 Task: Search one way flight ticket for 2 adults, 2 infants in seat and 1 infant on lap in first from Bellingham: Bellingham International Airport to Evansville: Evansville Regional Airport on 5-3-2023. Choice of flights is American. Number of bags: 1 carry on bag and 5 checked bags. Price is upto 30000. Outbound departure time preference is 7:45.
Action: Mouse moved to (368, 310)
Screenshot: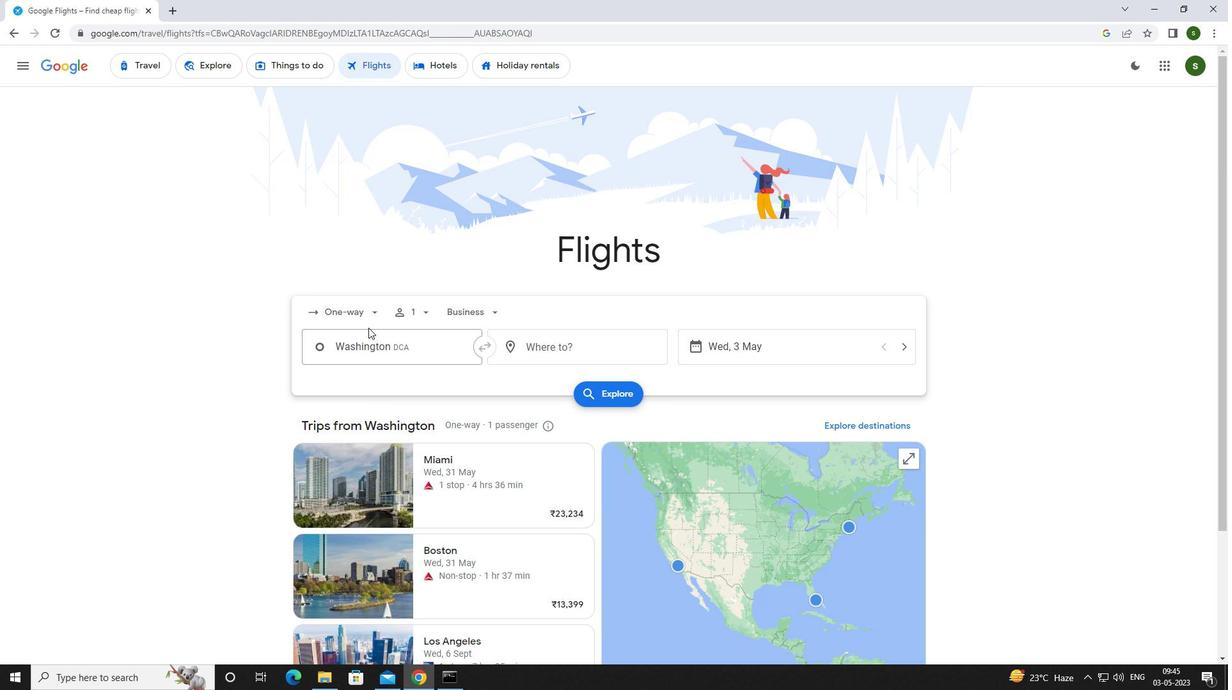 
Action: Mouse pressed left at (368, 310)
Screenshot: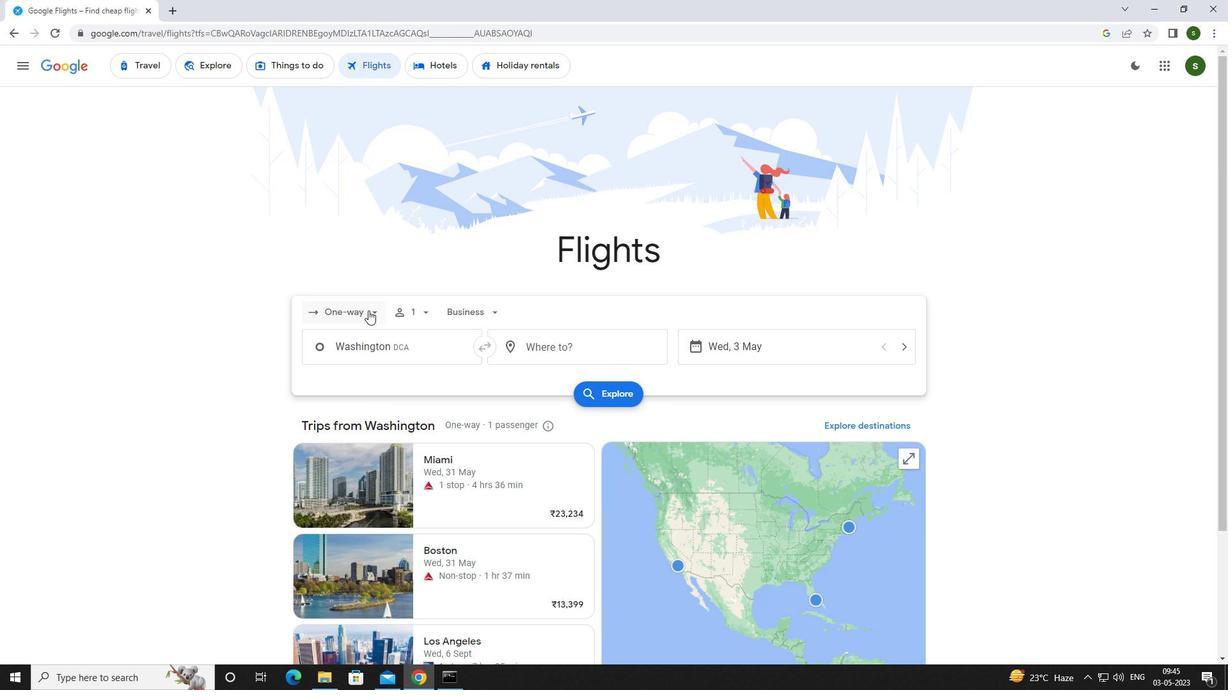
Action: Mouse moved to (373, 372)
Screenshot: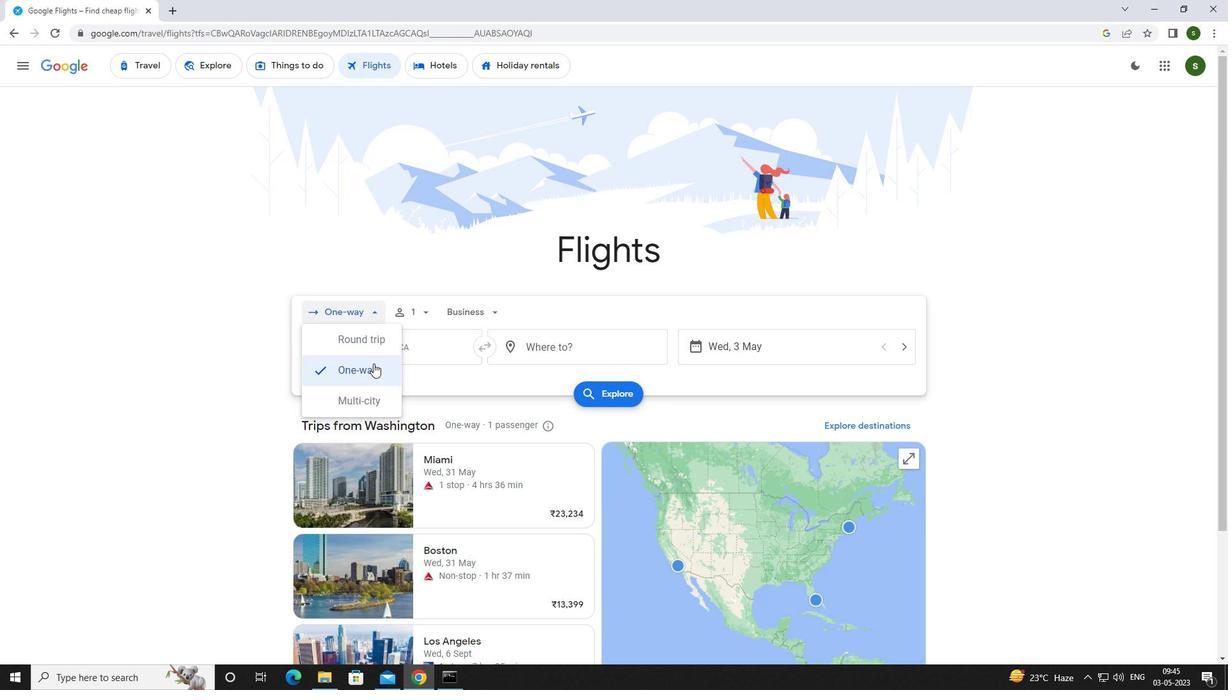 
Action: Mouse pressed left at (373, 372)
Screenshot: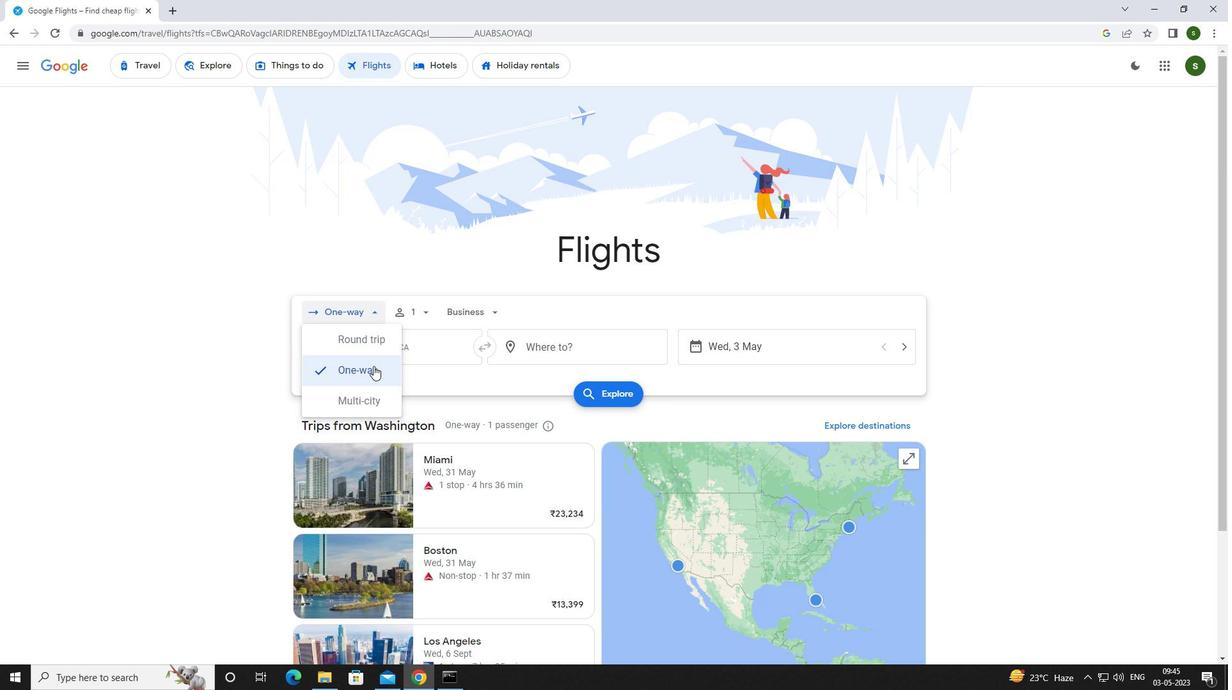 
Action: Mouse moved to (422, 317)
Screenshot: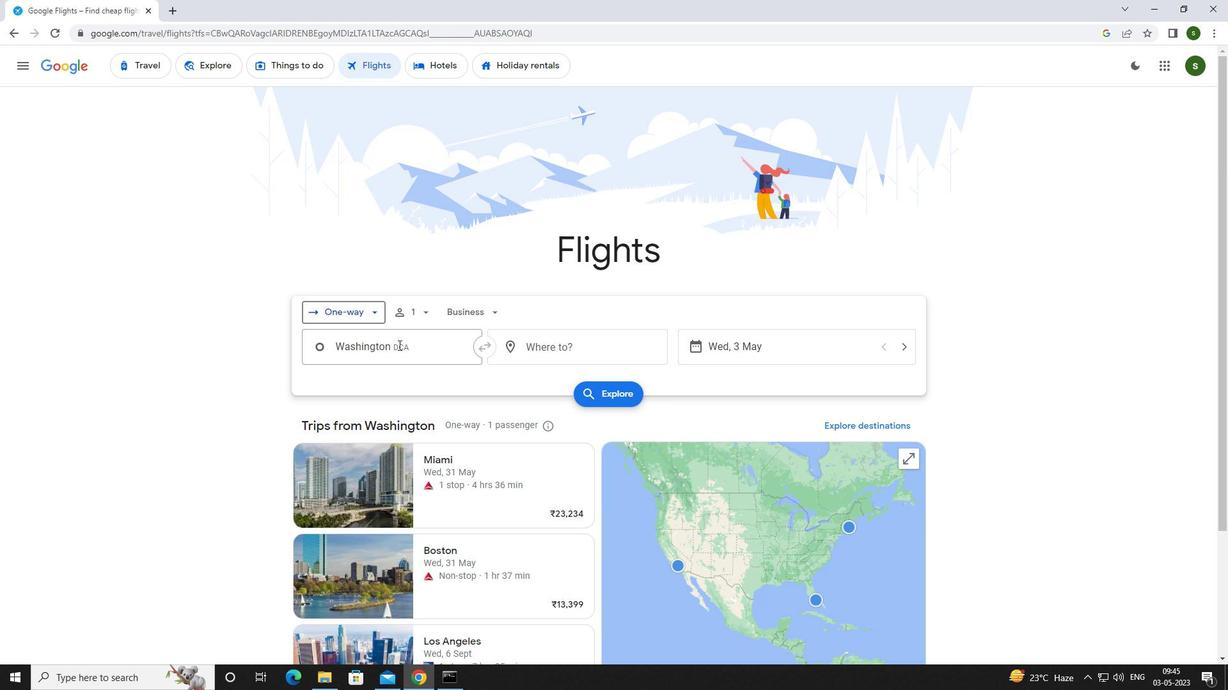 
Action: Mouse pressed left at (422, 317)
Screenshot: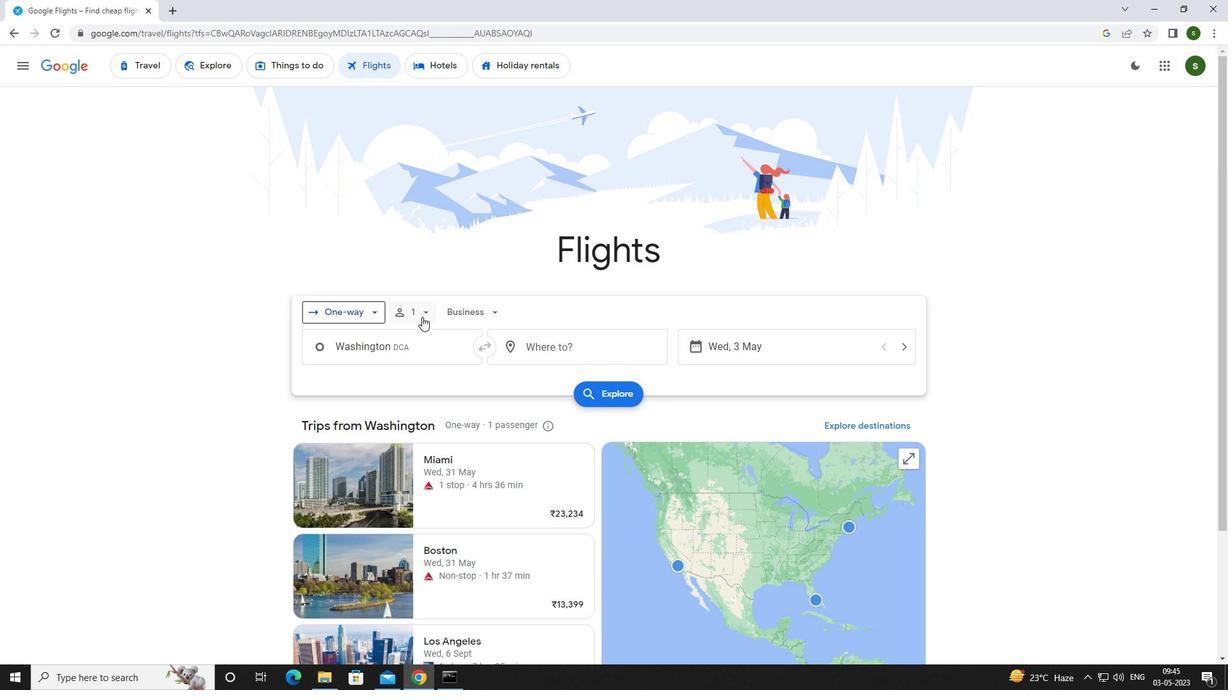 
Action: Mouse moved to (527, 345)
Screenshot: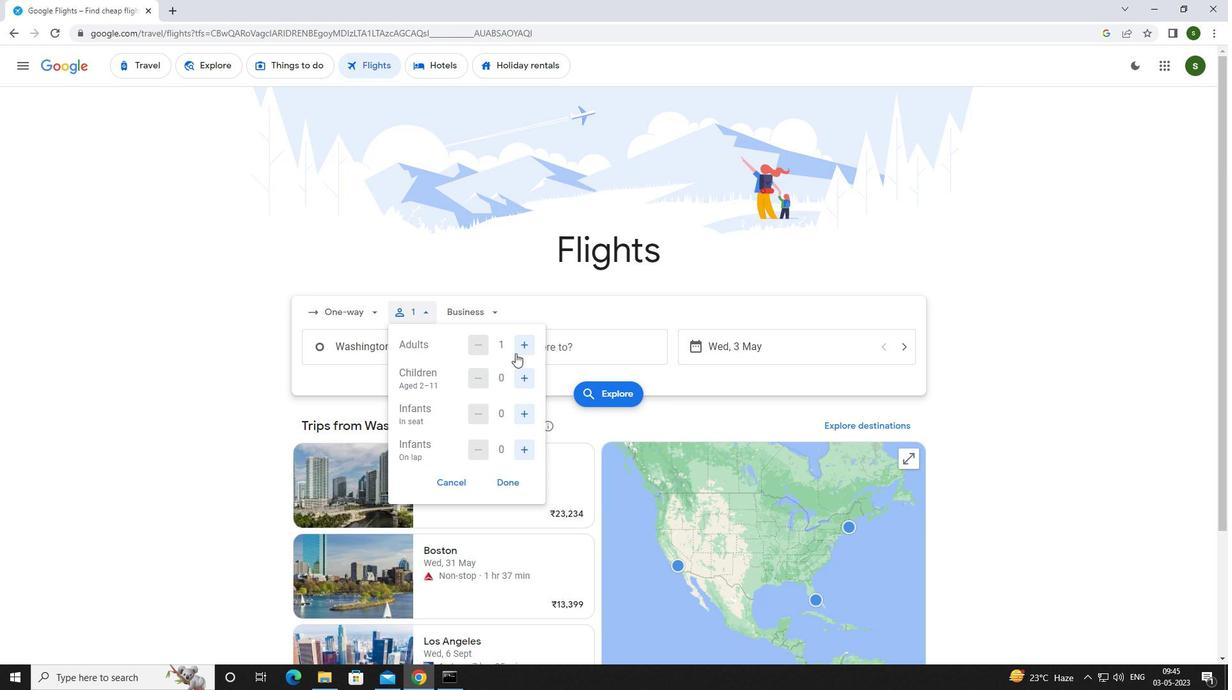 
Action: Mouse pressed left at (527, 345)
Screenshot: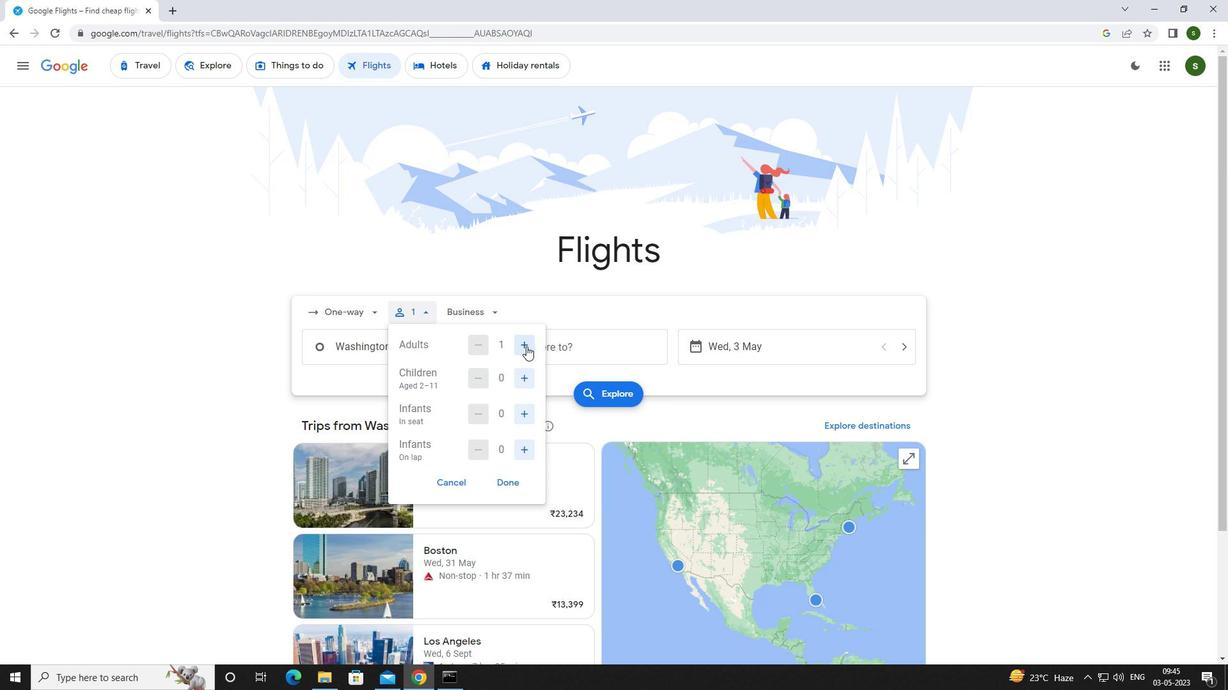 
Action: Mouse moved to (526, 416)
Screenshot: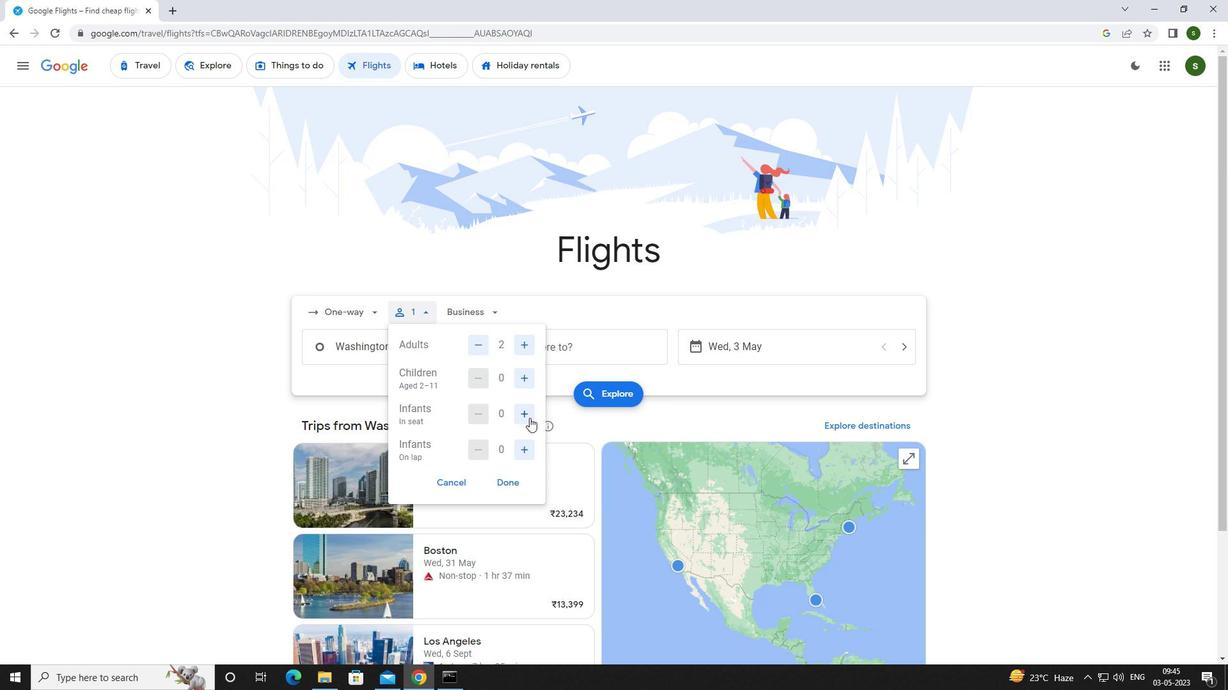 
Action: Mouse pressed left at (526, 416)
Screenshot: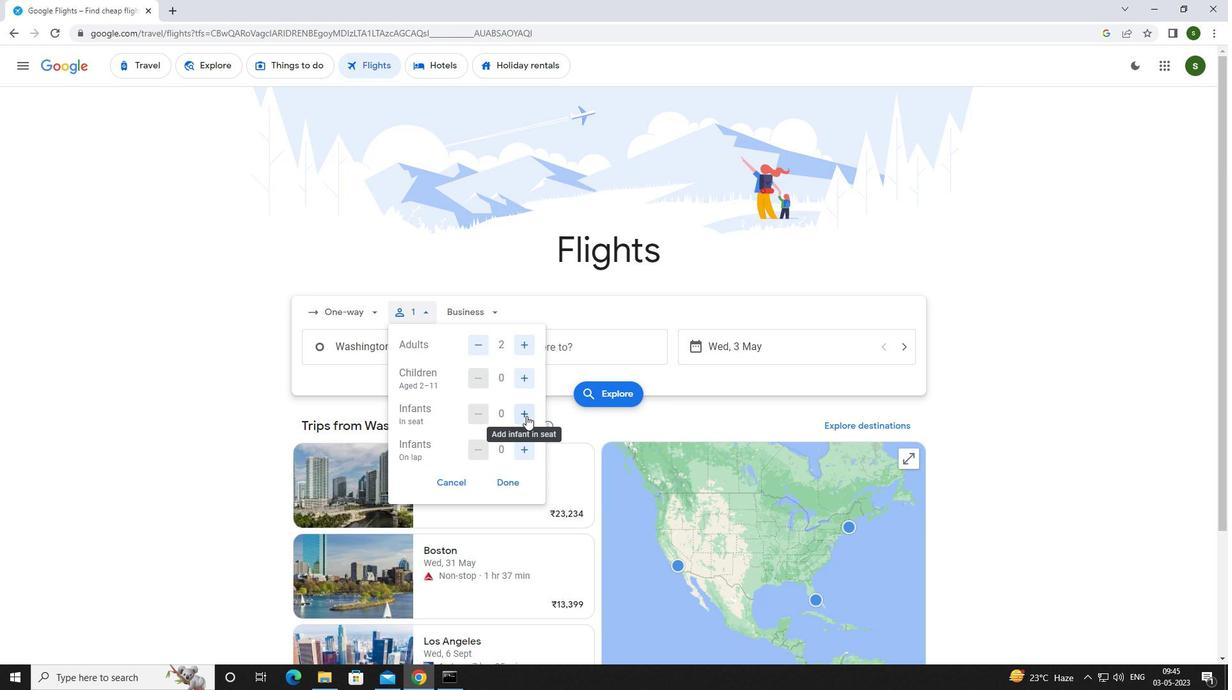
Action: Mouse pressed left at (526, 416)
Screenshot: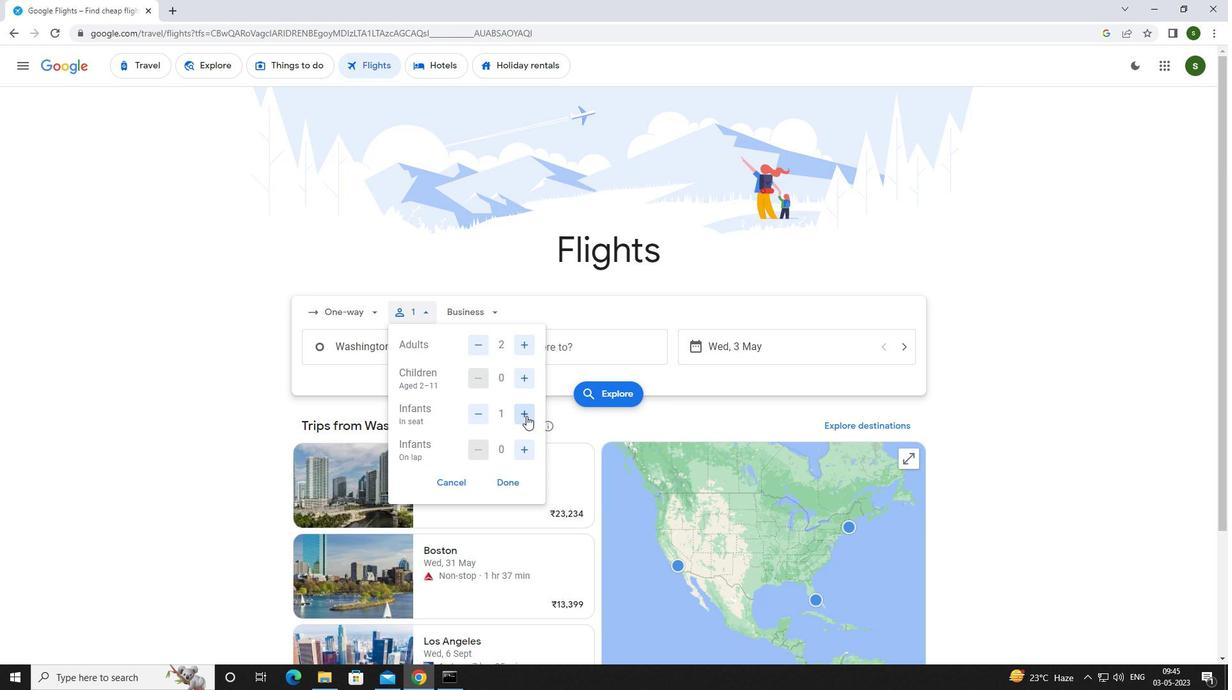 
Action: Mouse moved to (525, 447)
Screenshot: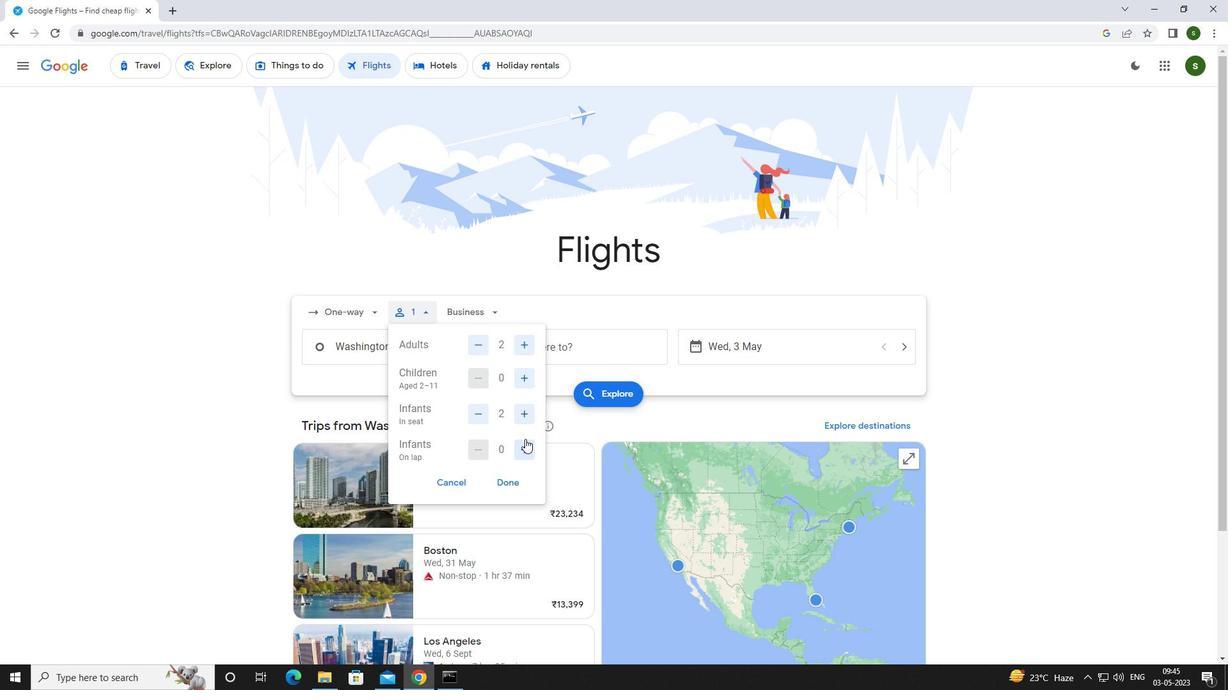 
Action: Mouse pressed left at (525, 447)
Screenshot: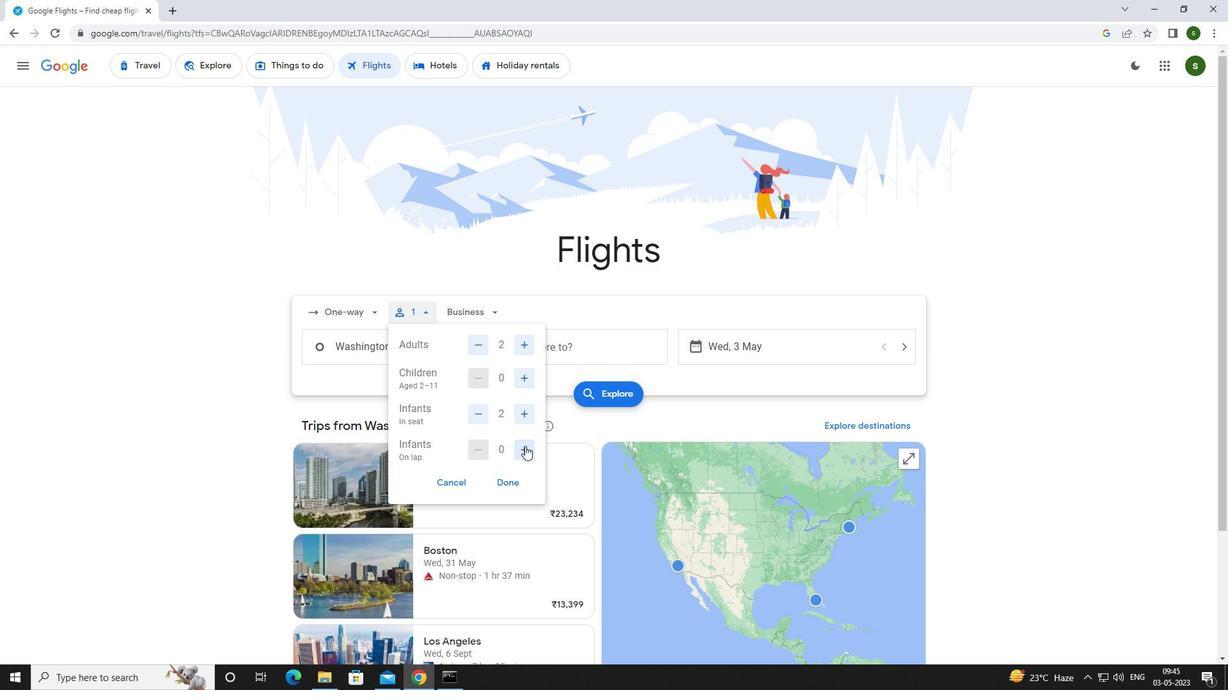 
Action: Mouse moved to (484, 310)
Screenshot: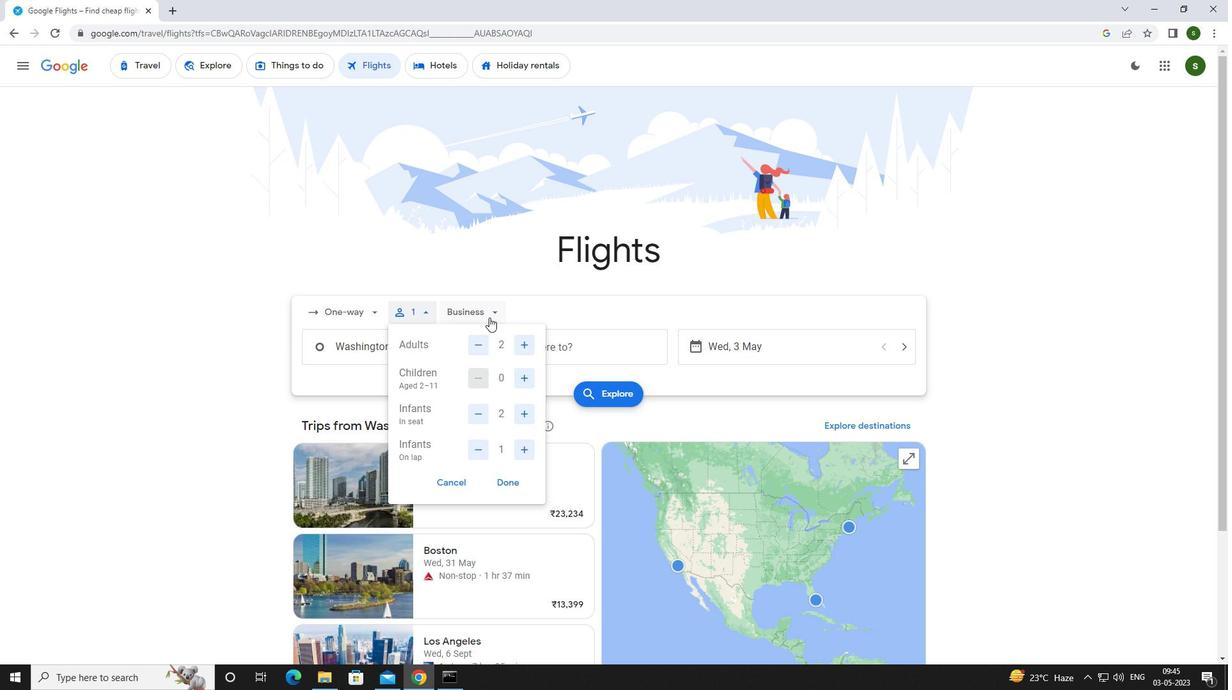 
Action: Mouse pressed left at (484, 310)
Screenshot: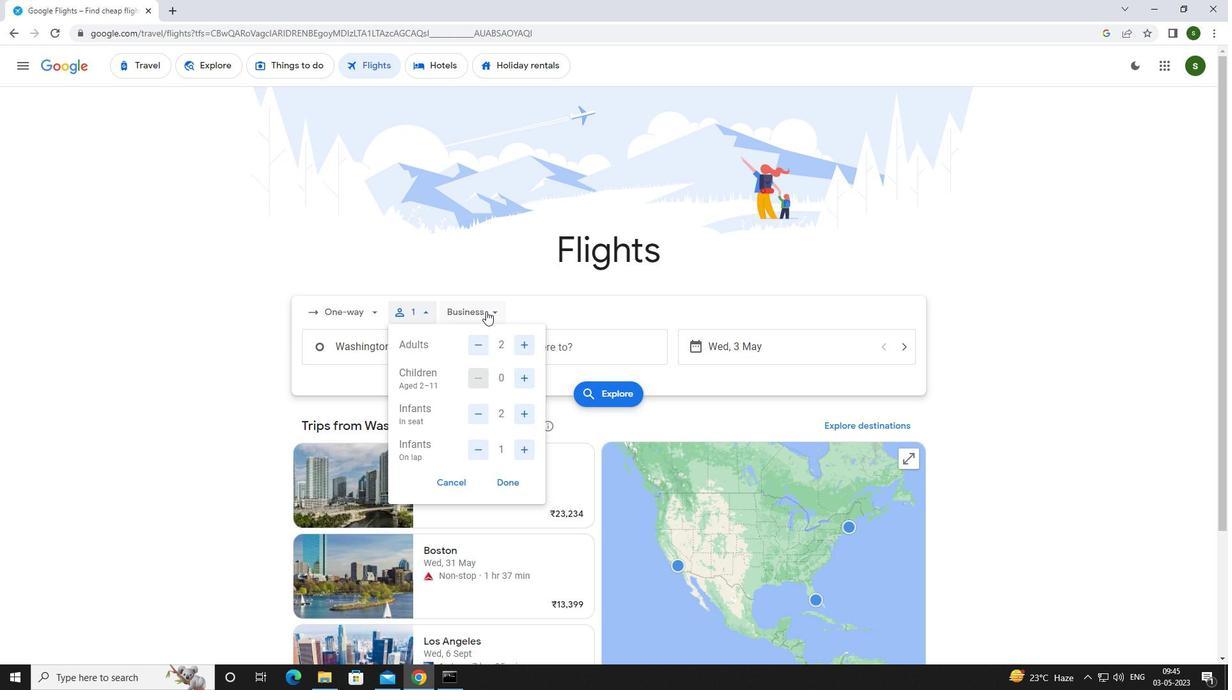 
Action: Mouse moved to (489, 429)
Screenshot: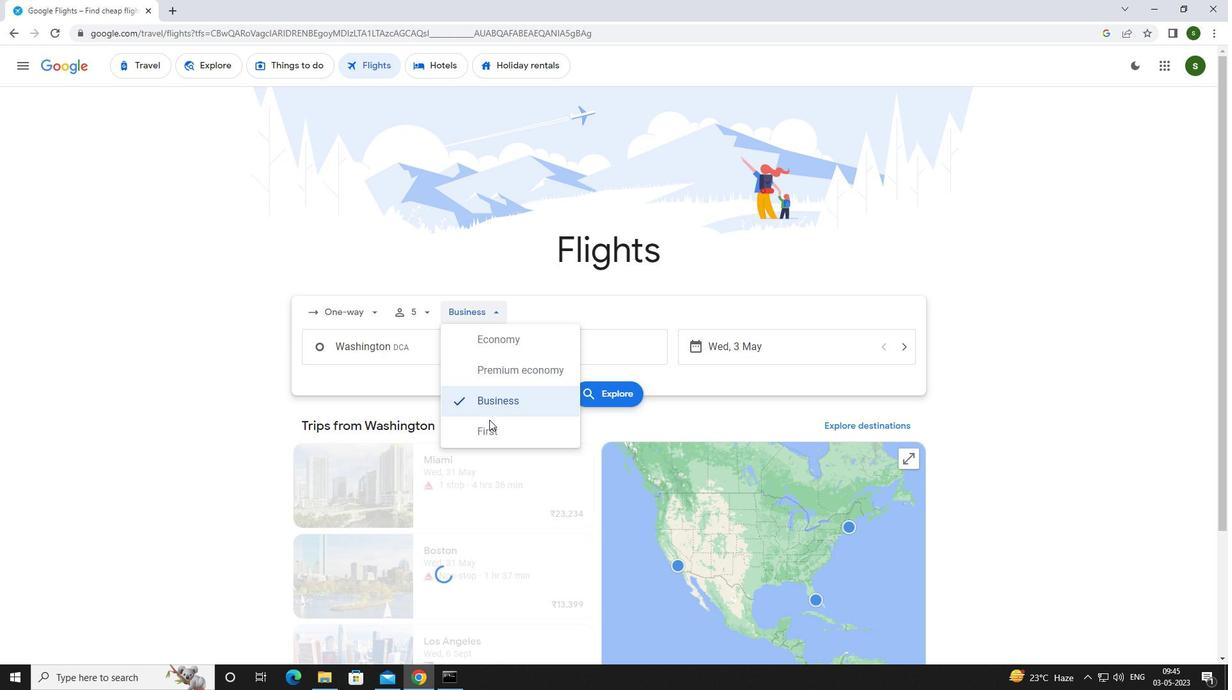 
Action: Mouse pressed left at (489, 429)
Screenshot: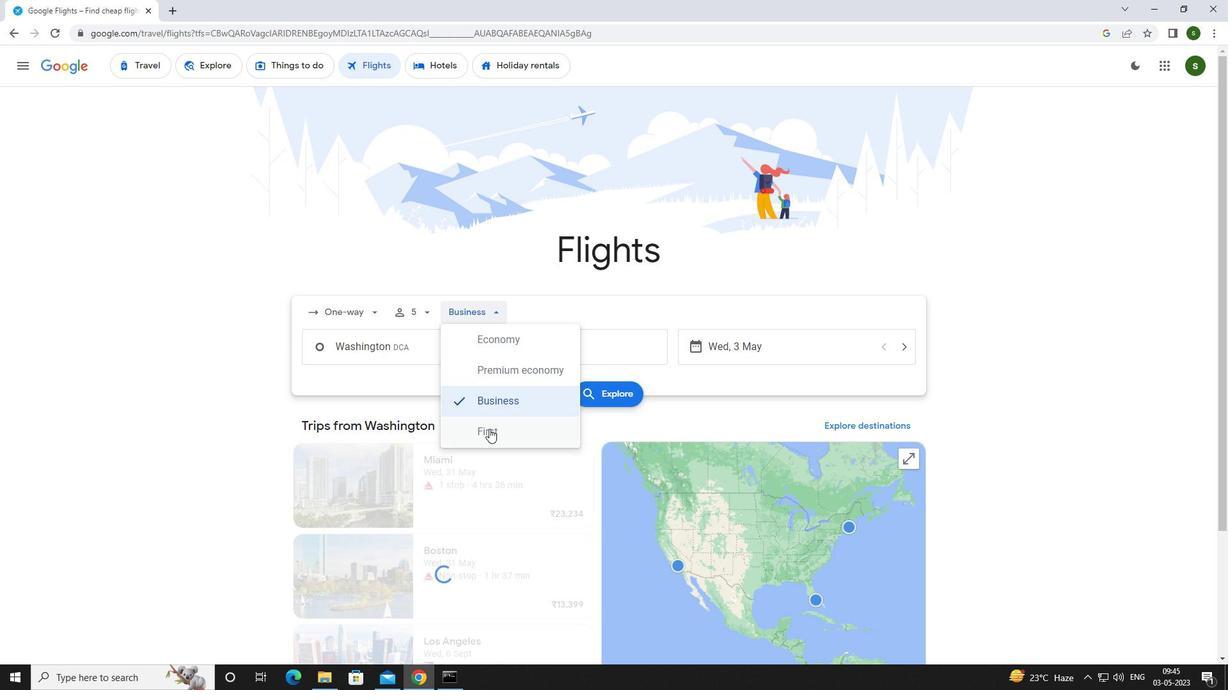 
Action: Mouse moved to (430, 353)
Screenshot: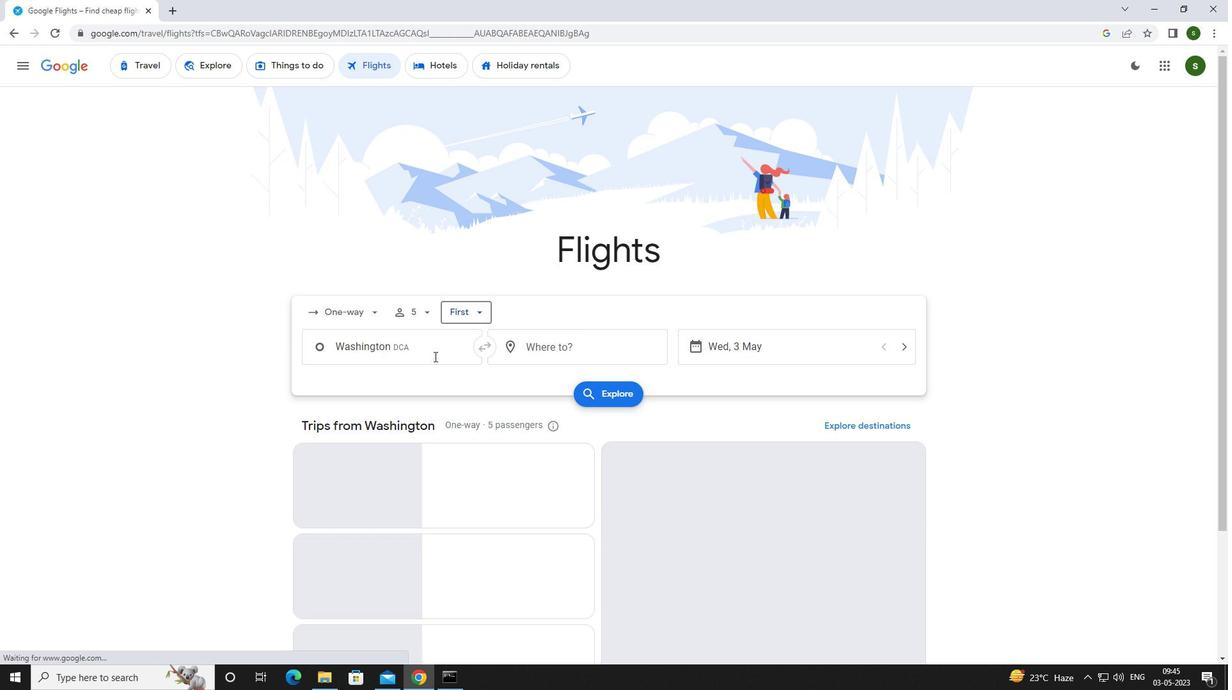 
Action: Mouse pressed left at (430, 353)
Screenshot: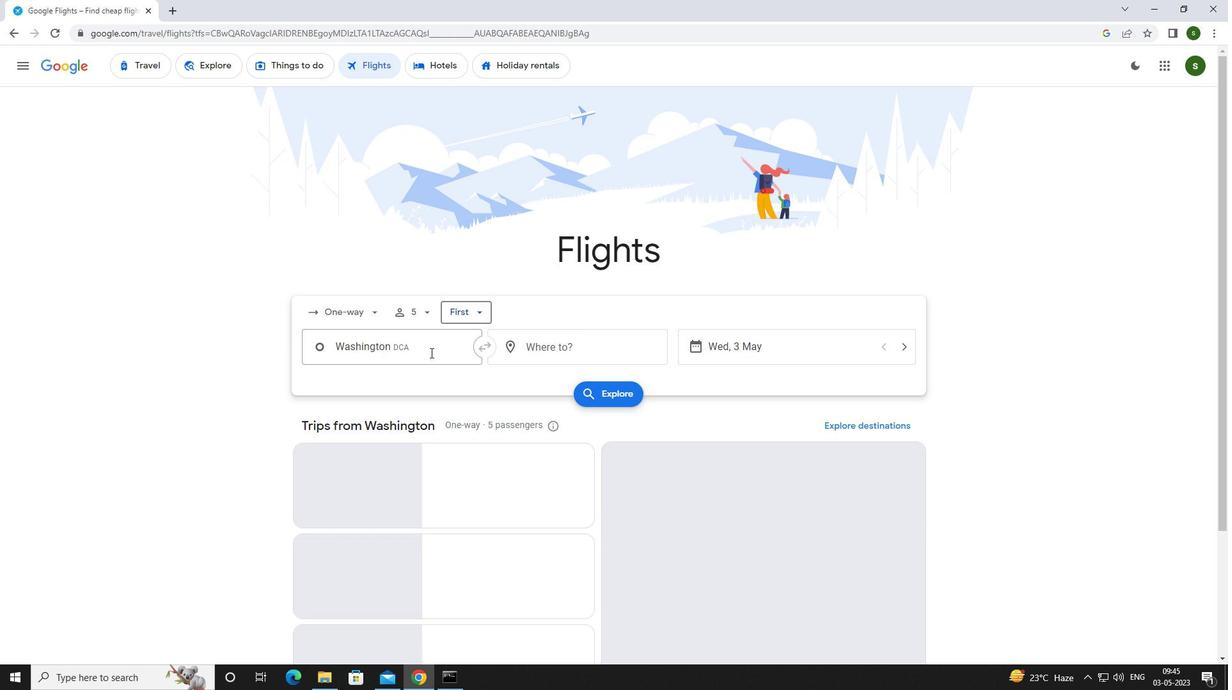 
Action: Key pressed <Key.caps_lock>b<Key.caps_lock>ellingh
Screenshot: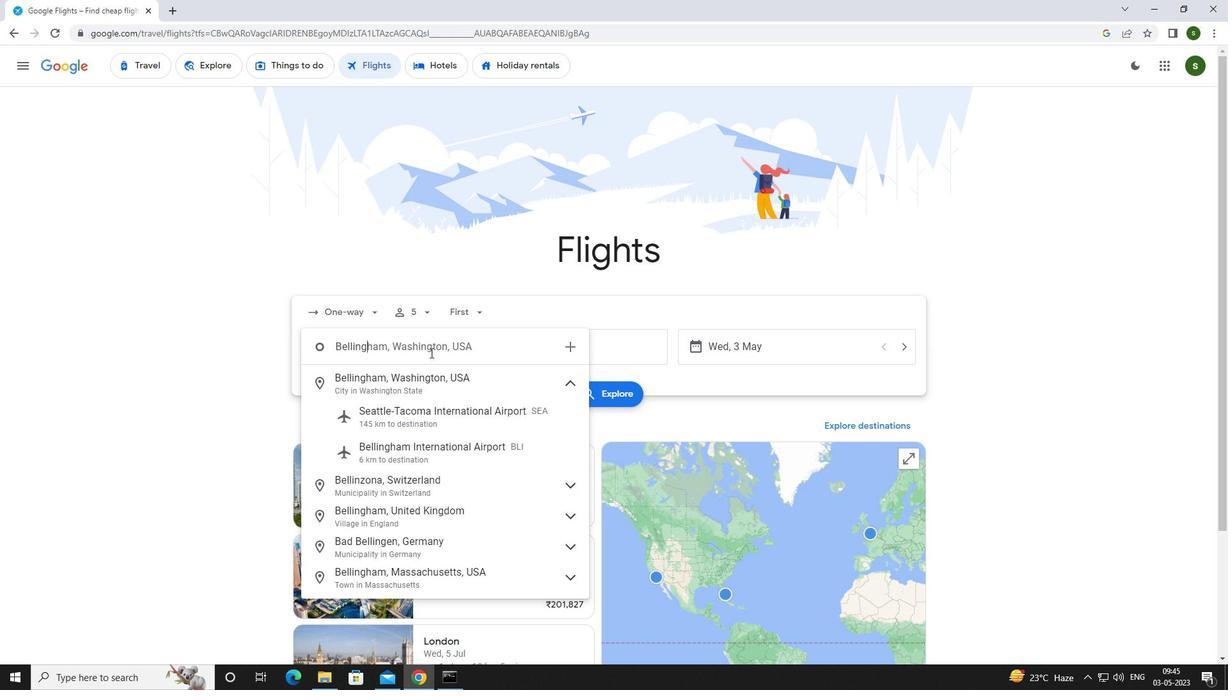 
Action: Mouse moved to (434, 446)
Screenshot: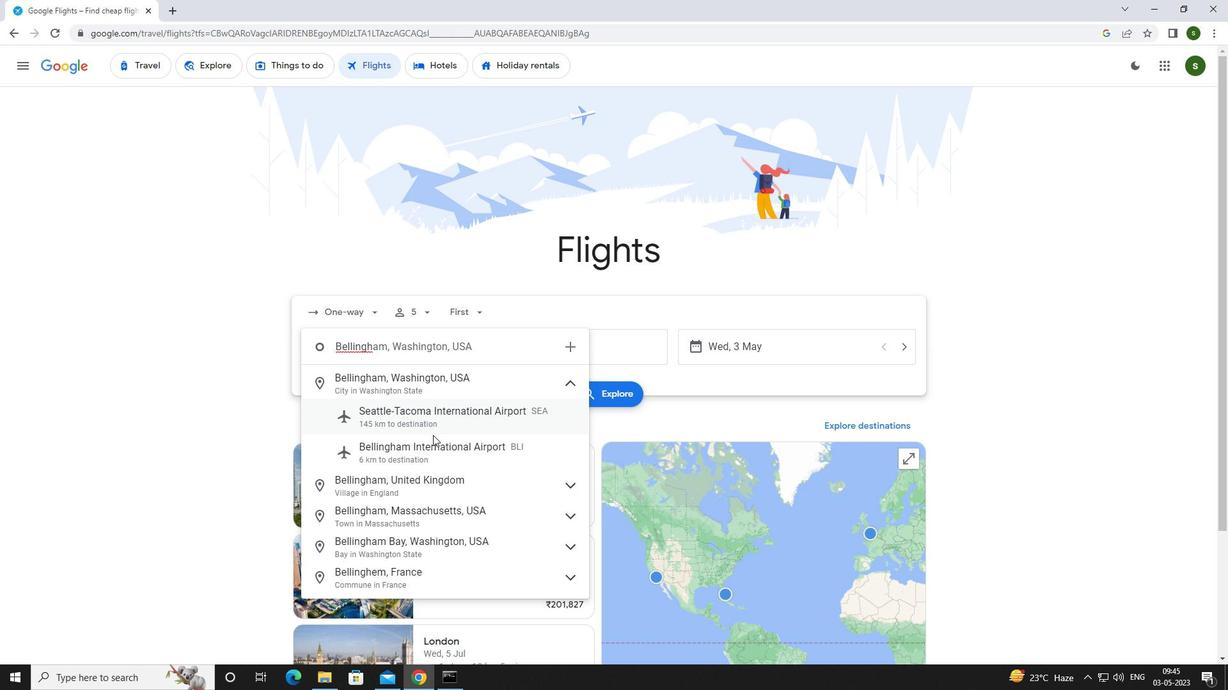 
Action: Mouse pressed left at (434, 446)
Screenshot: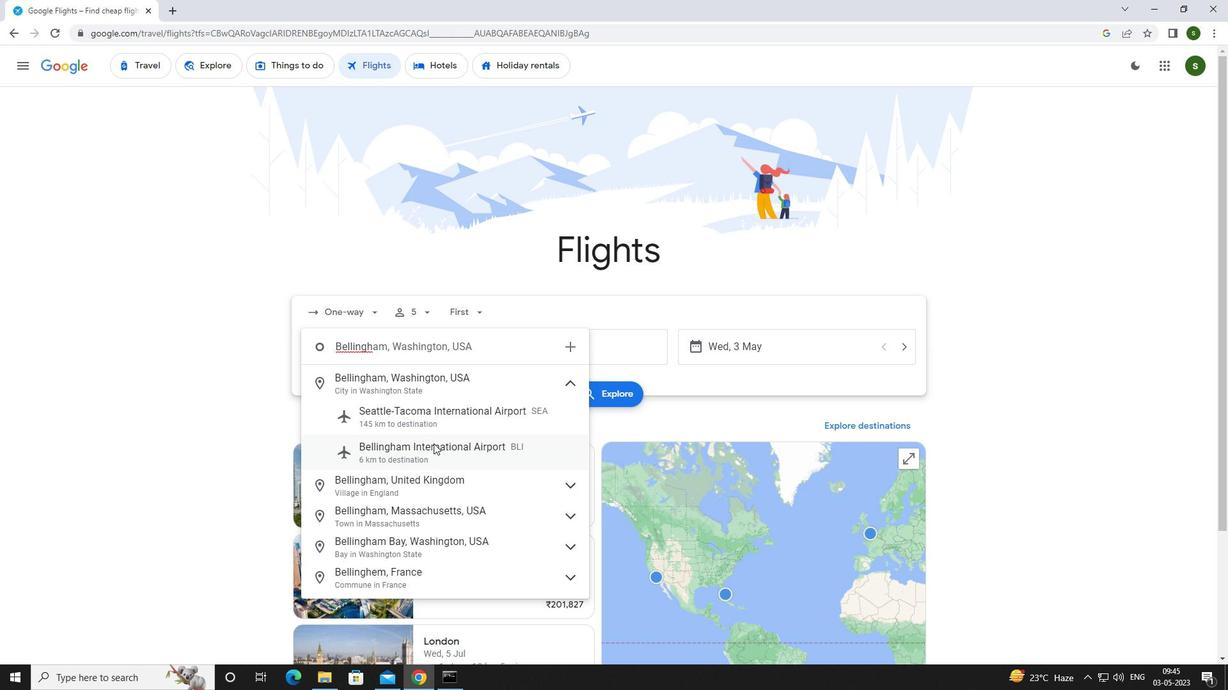 
Action: Mouse moved to (564, 351)
Screenshot: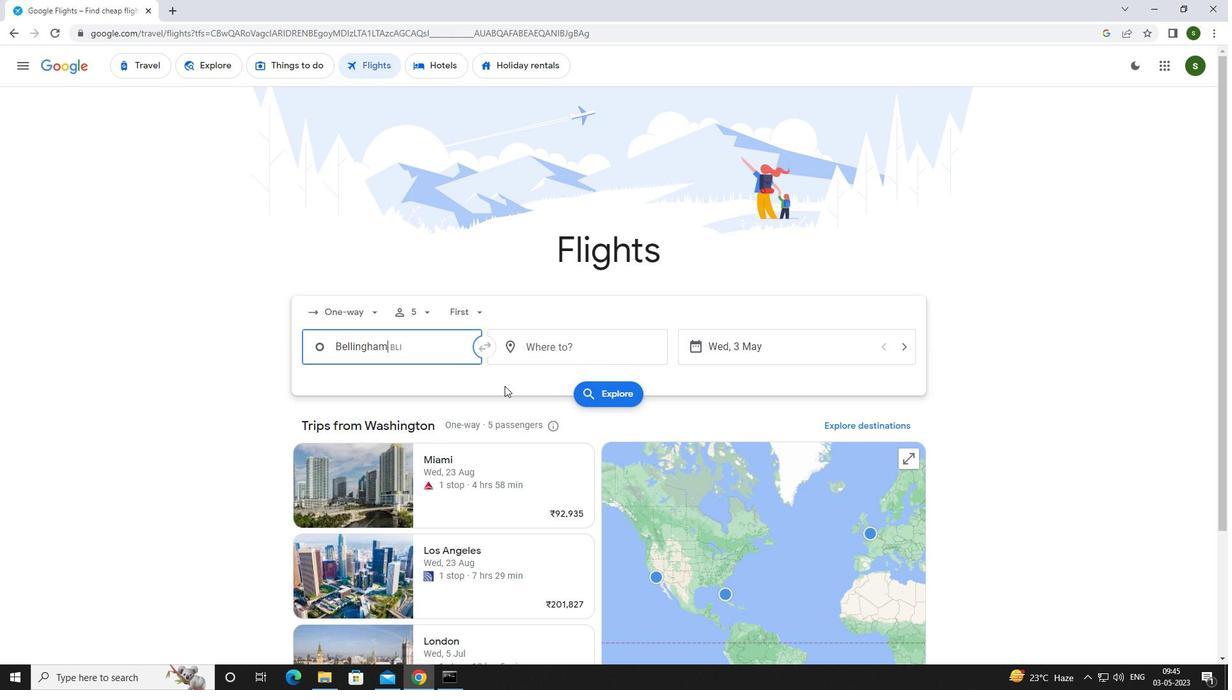 
Action: Mouse pressed left at (564, 351)
Screenshot: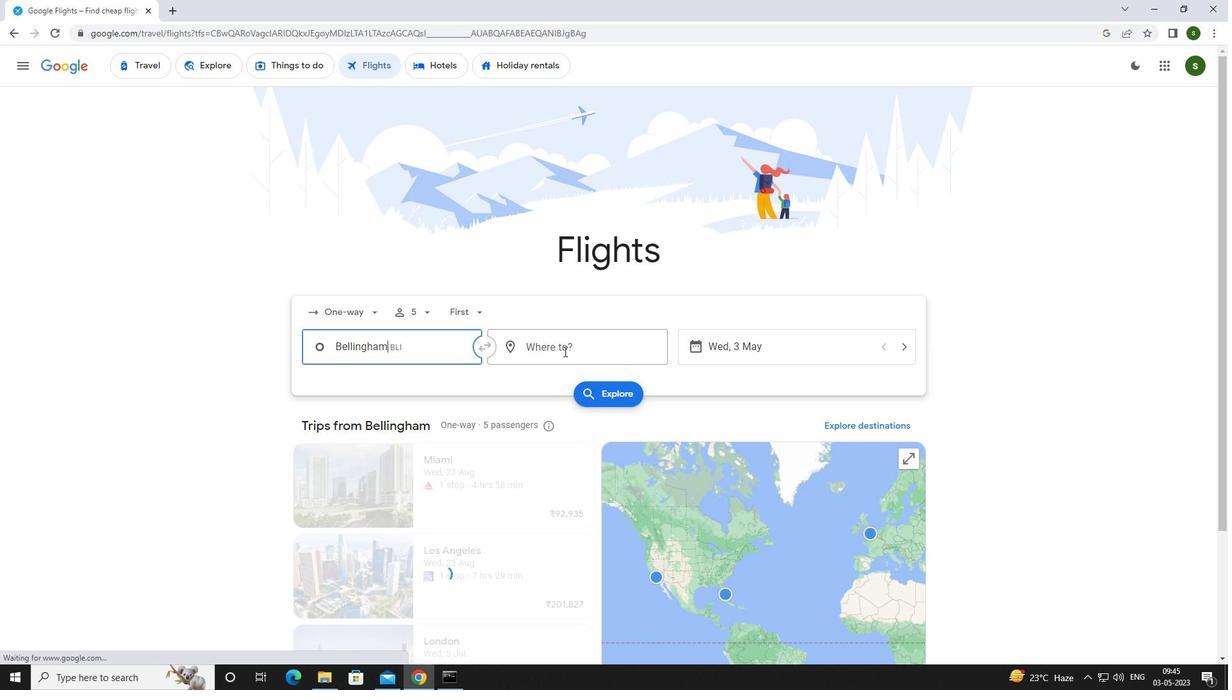 
Action: Key pressed <Key.caps_lock>e<Key.caps_lock>vansv
Screenshot: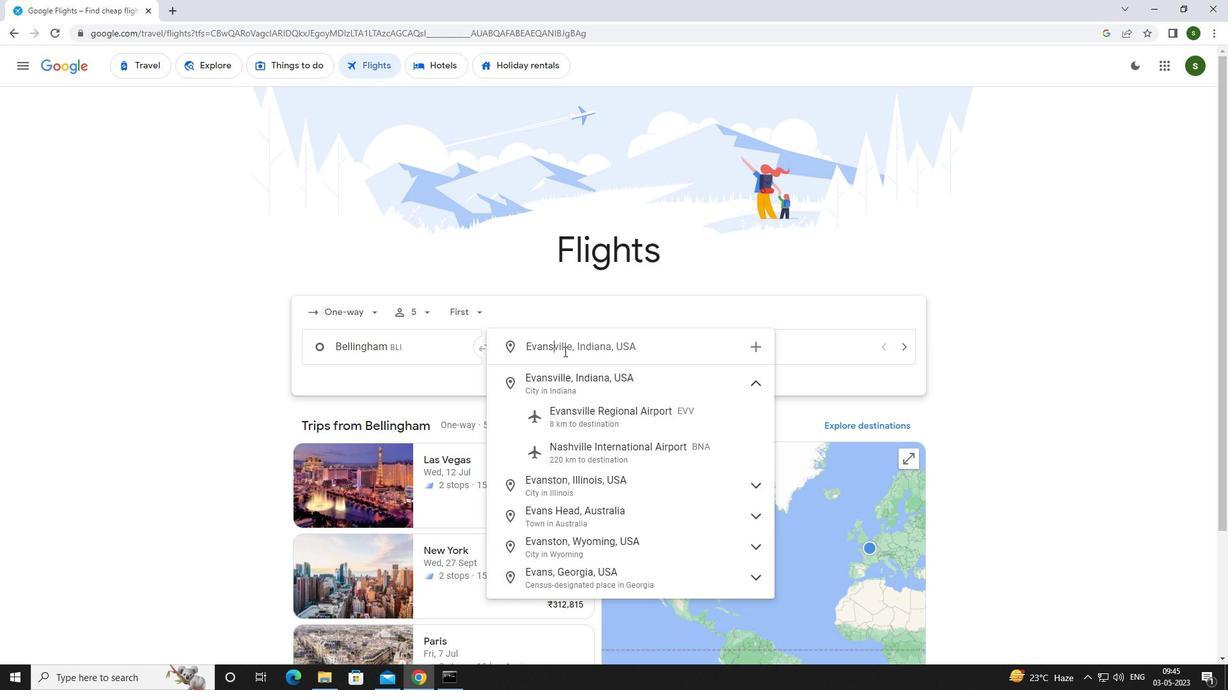 
Action: Mouse moved to (574, 413)
Screenshot: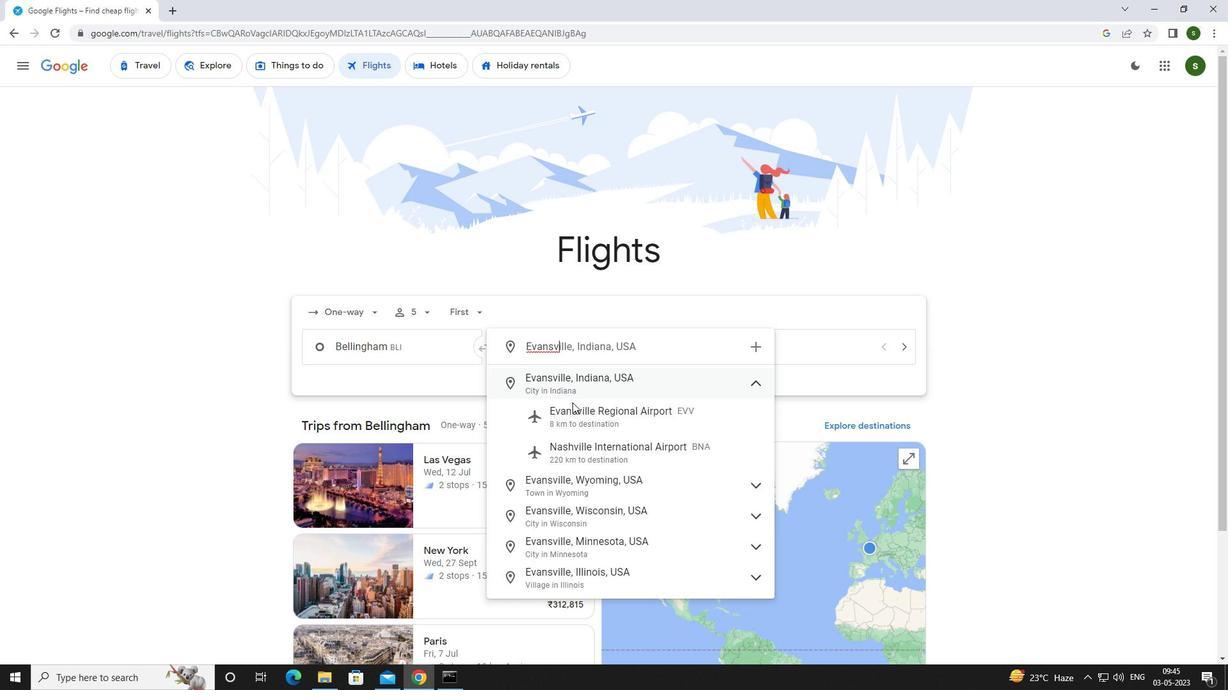 
Action: Mouse pressed left at (574, 413)
Screenshot: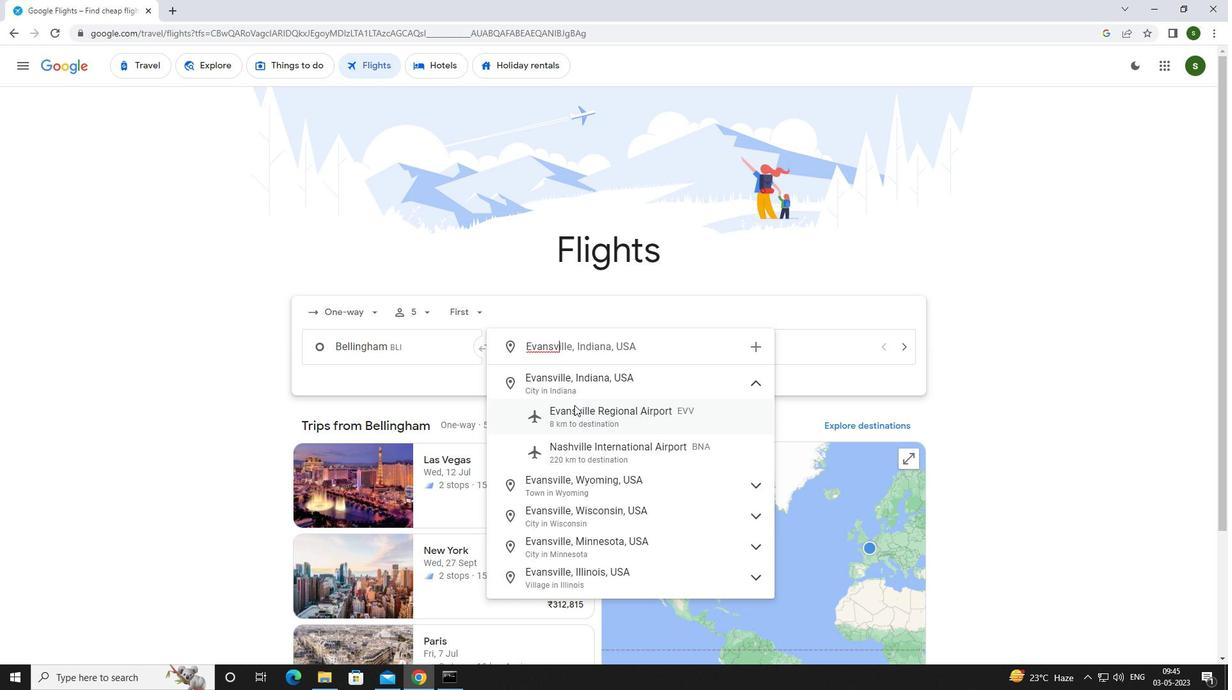 
Action: Mouse moved to (783, 348)
Screenshot: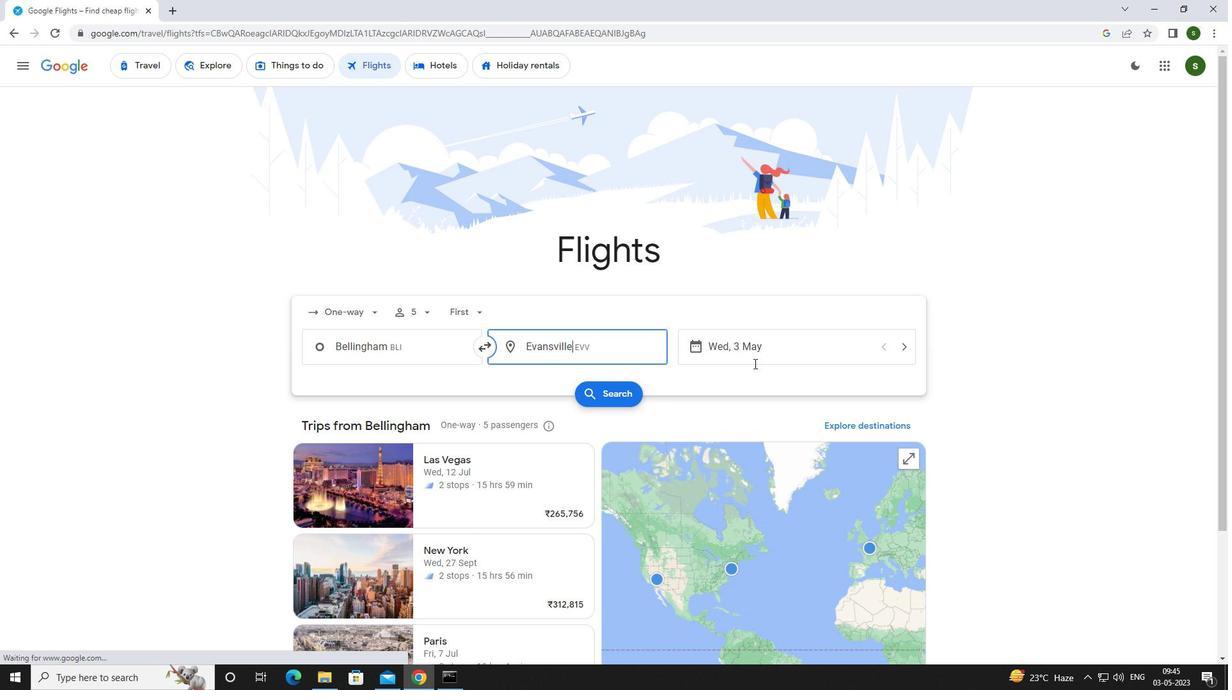 
Action: Mouse pressed left at (783, 348)
Screenshot: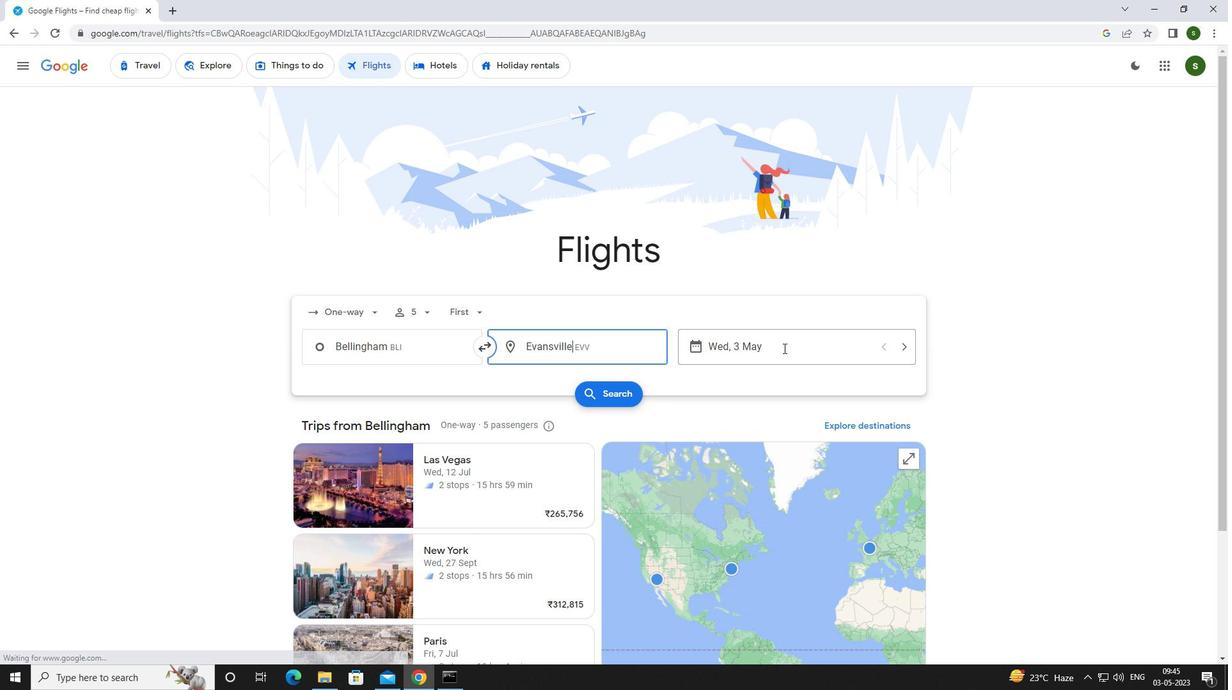
Action: Mouse moved to (550, 427)
Screenshot: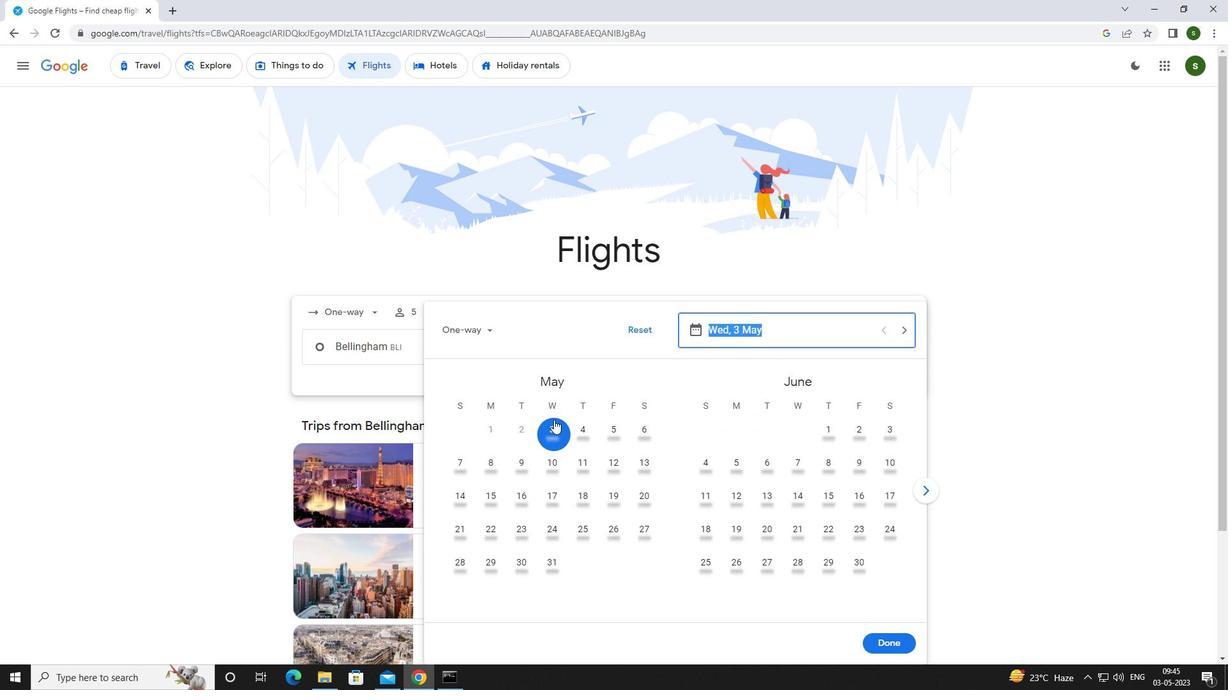 
Action: Mouse pressed left at (550, 427)
Screenshot: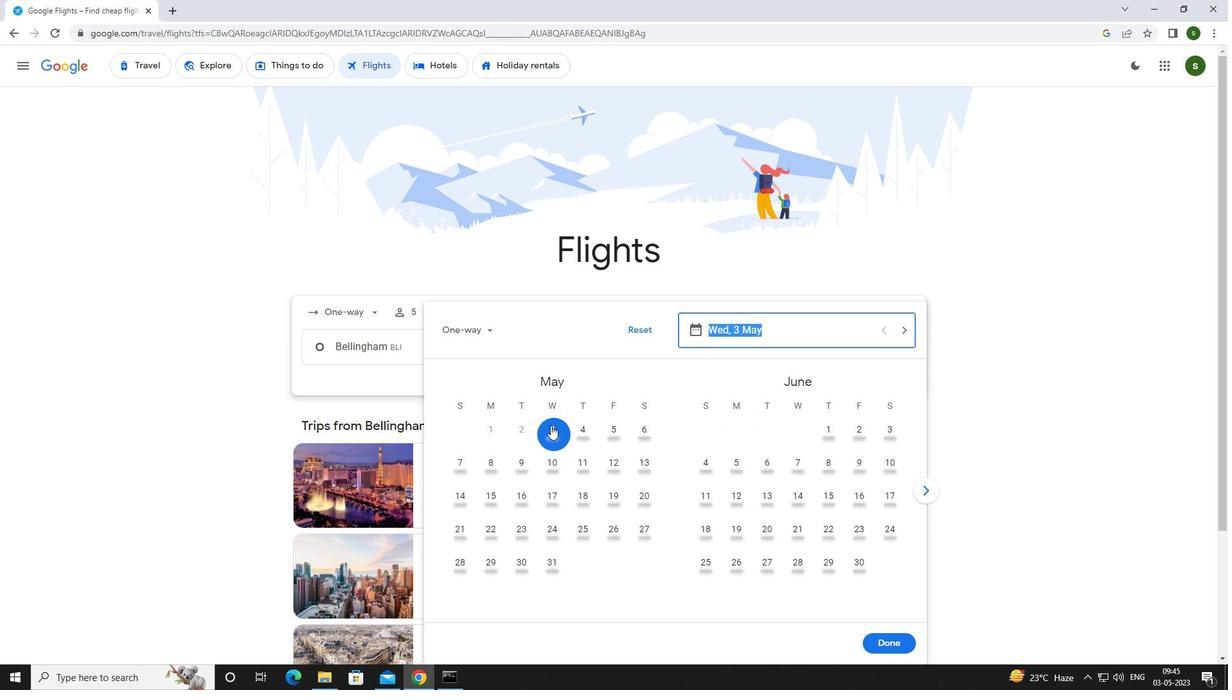 
Action: Mouse moved to (902, 644)
Screenshot: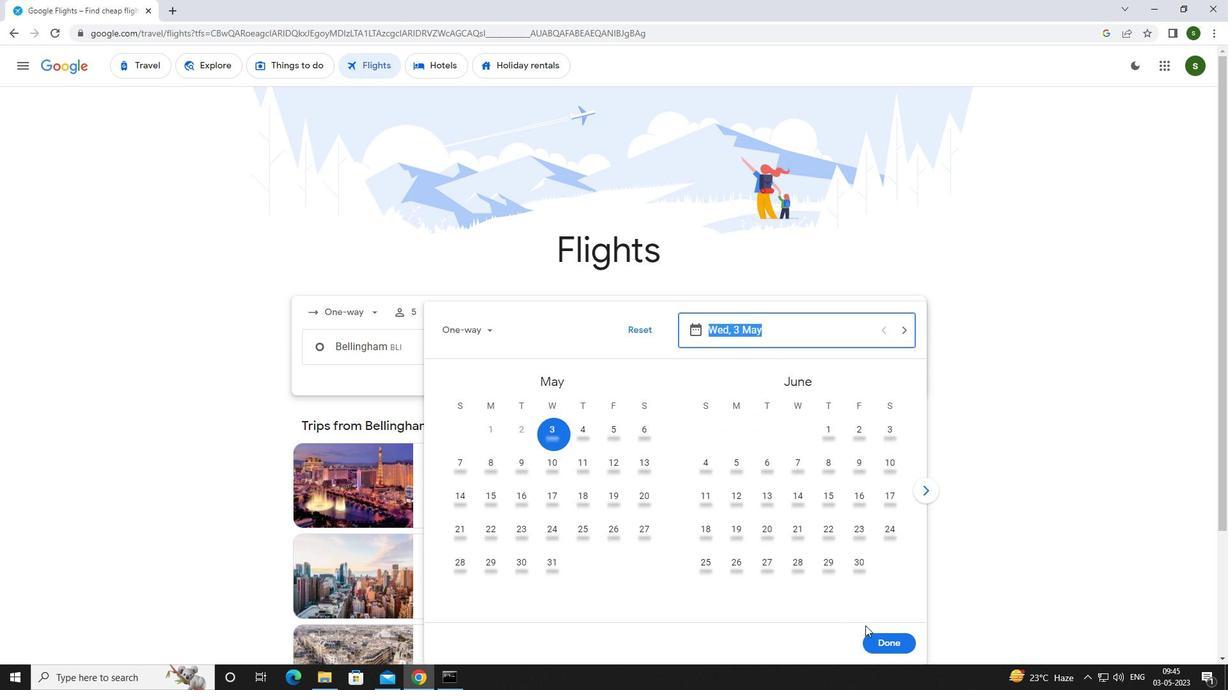 
Action: Mouse pressed left at (902, 644)
Screenshot: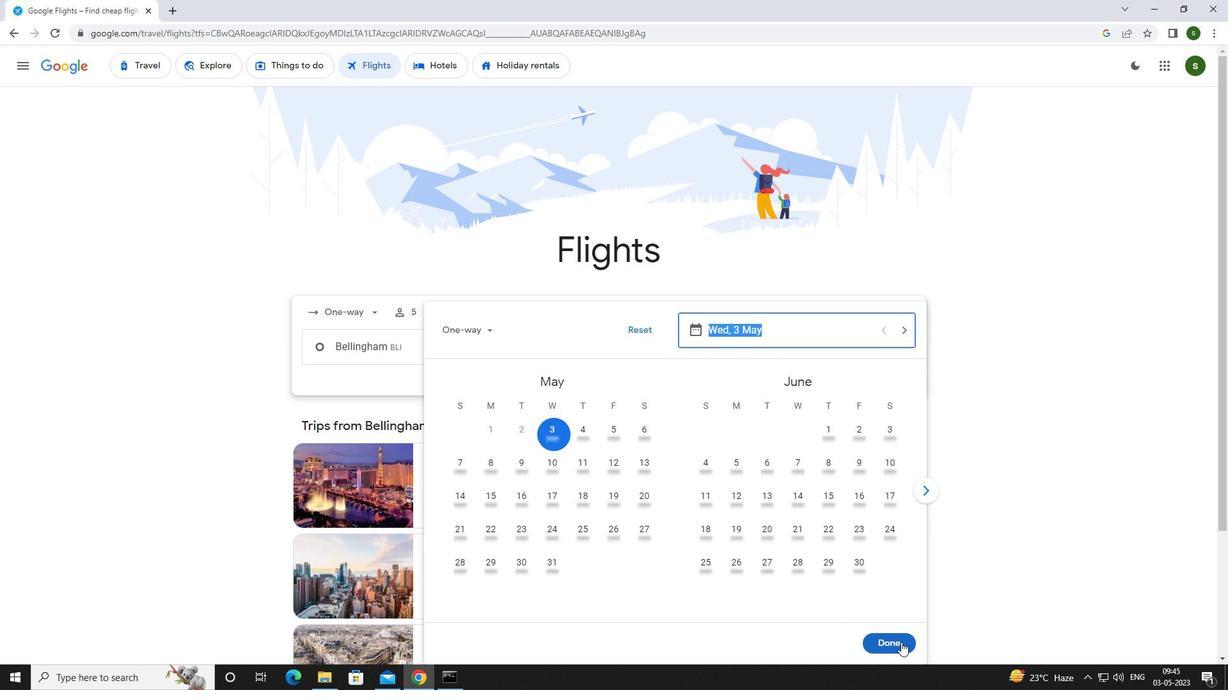 
Action: Mouse moved to (611, 393)
Screenshot: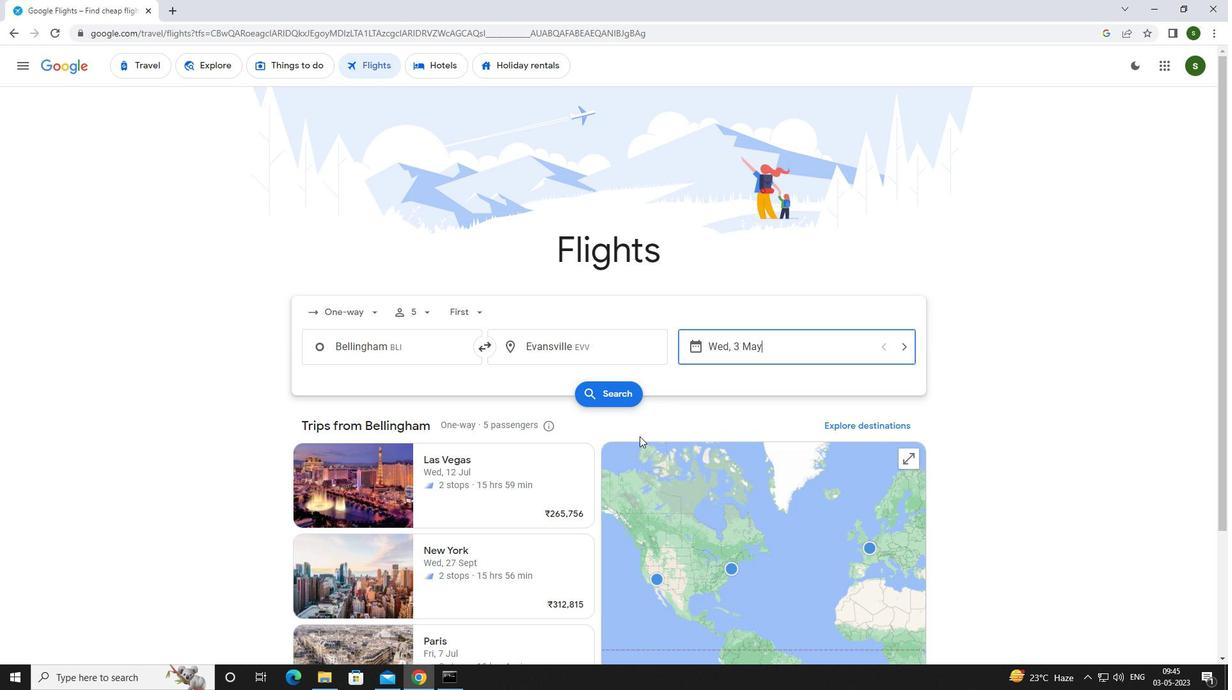 
Action: Mouse pressed left at (611, 393)
Screenshot: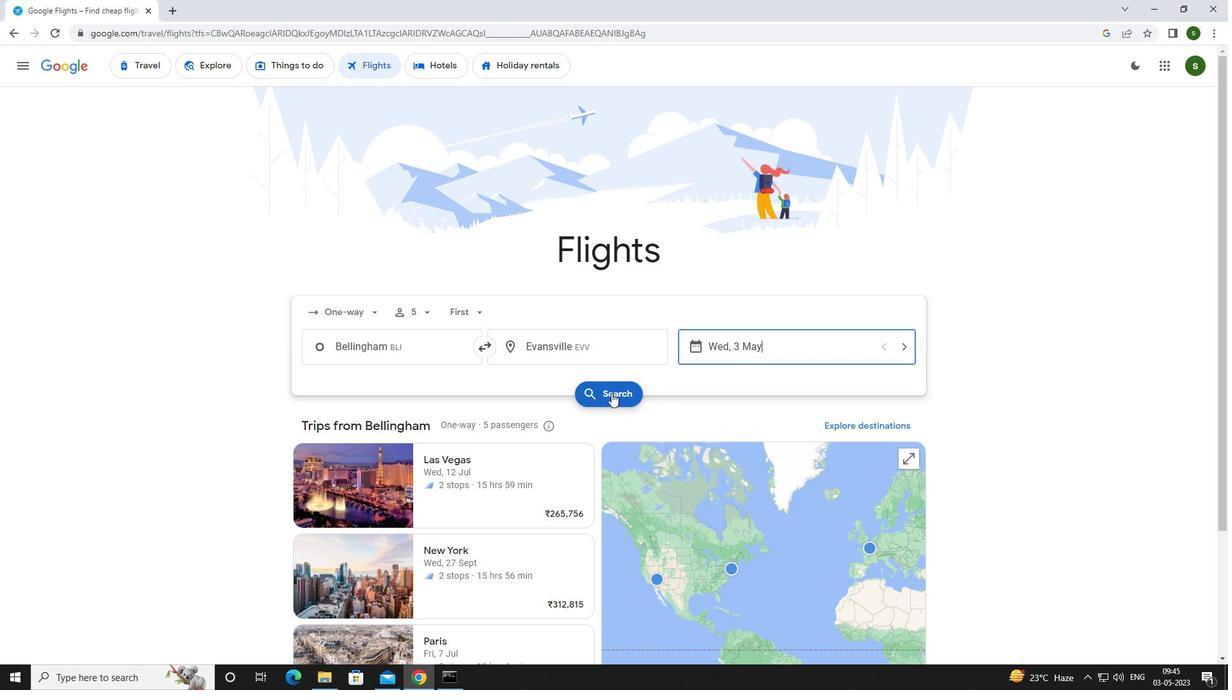 
Action: Mouse moved to (322, 177)
Screenshot: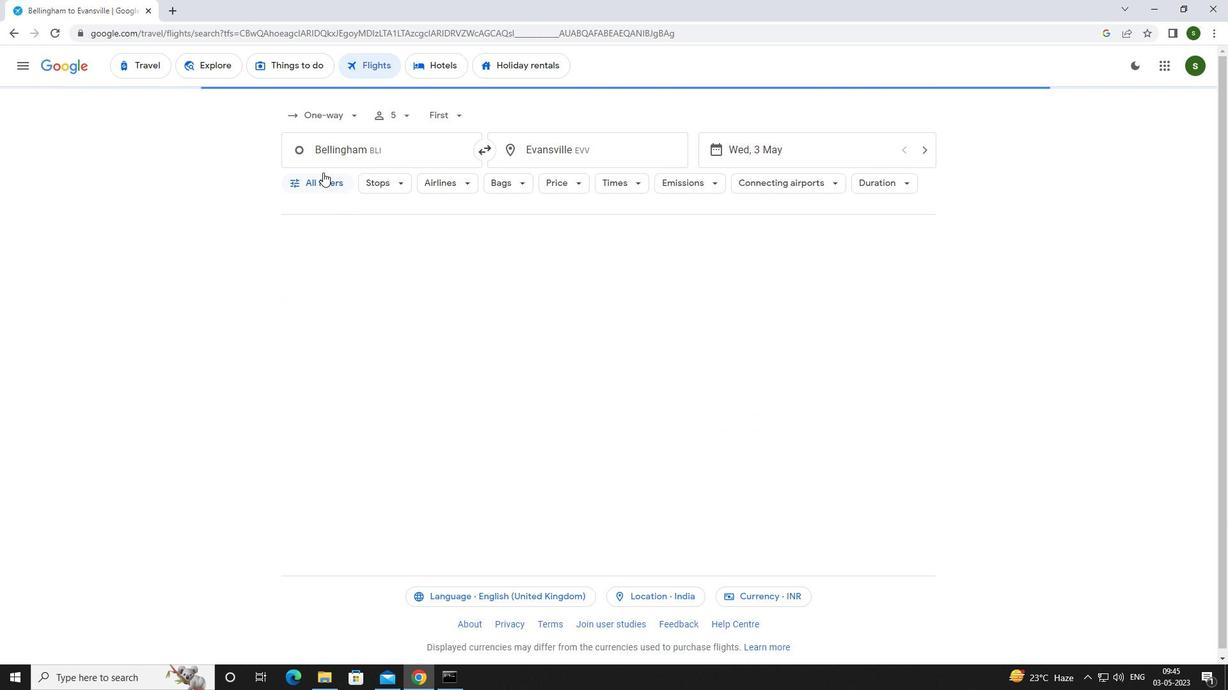 
Action: Mouse pressed left at (322, 177)
Screenshot: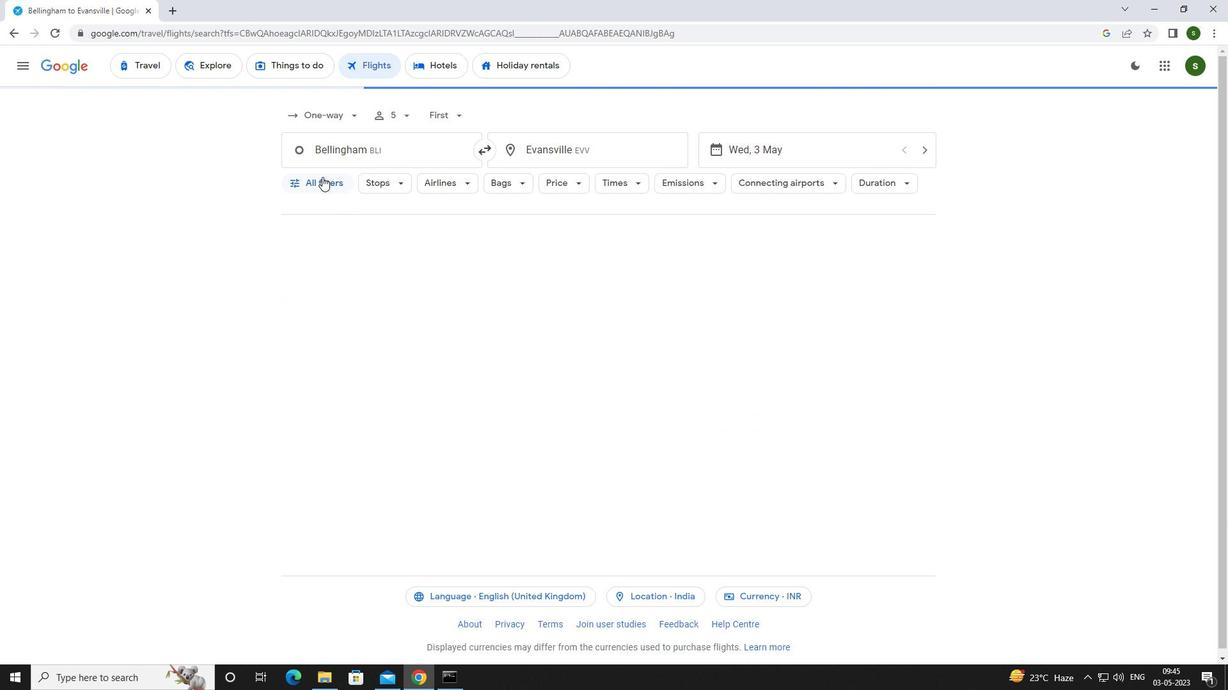 
Action: Mouse moved to (482, 461)
Screenshot: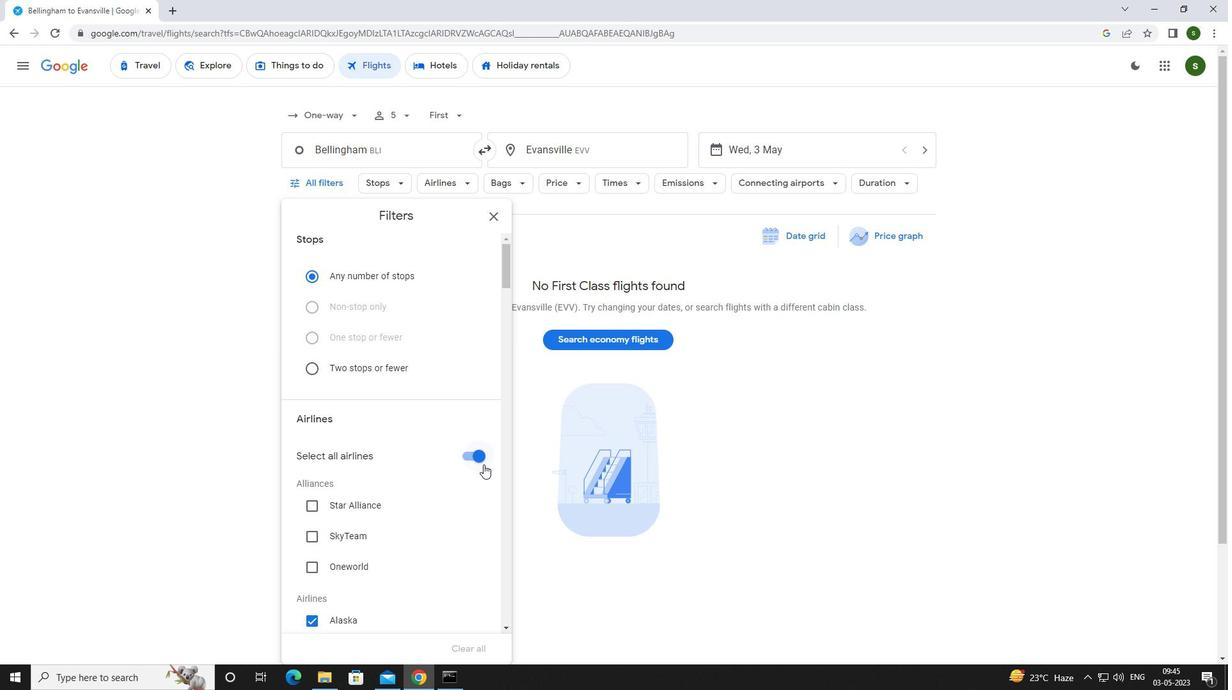 
Action: Mouse pressed left at (482, 461)
Screenshot: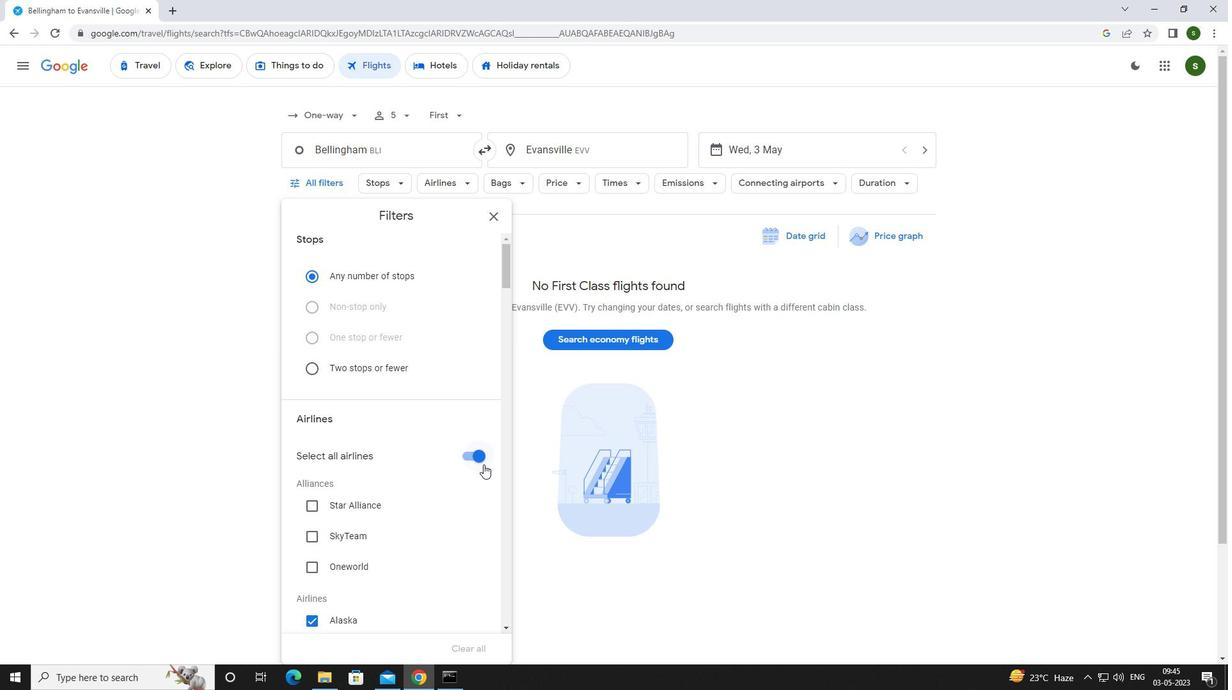 
Action: Mouse moved to (424, 413)
Screenshot: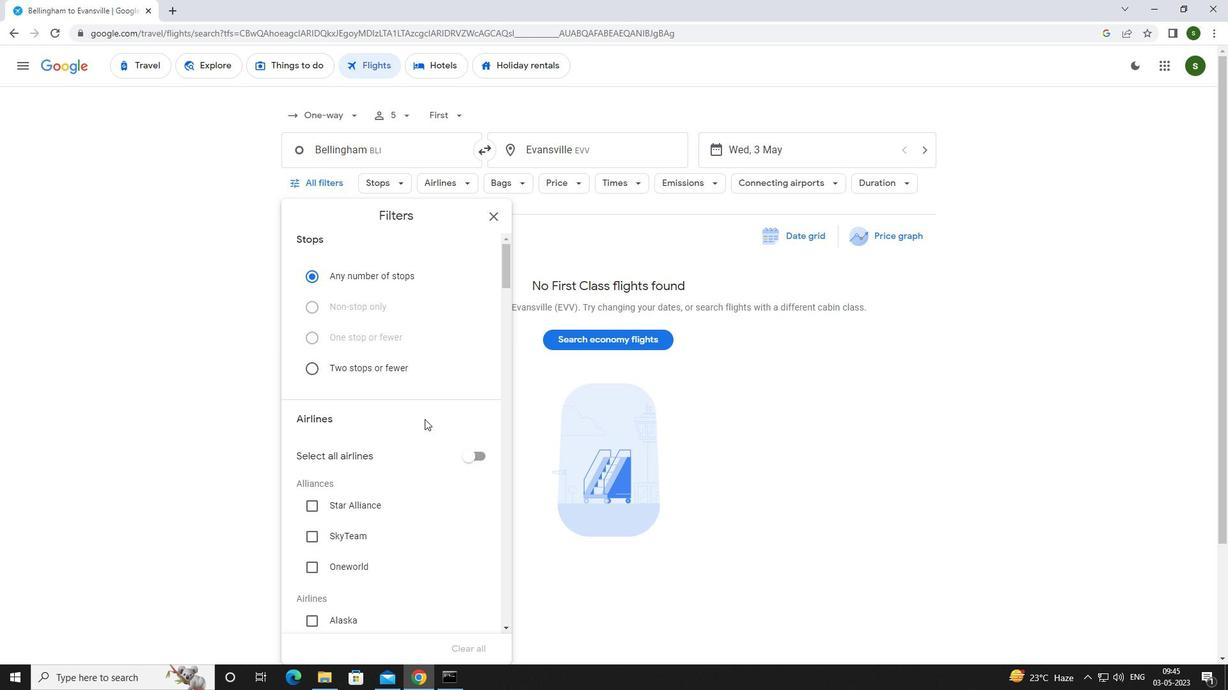 
Action: Mouse scrolled (424, 412) with delta (0, 0)
Screenshot: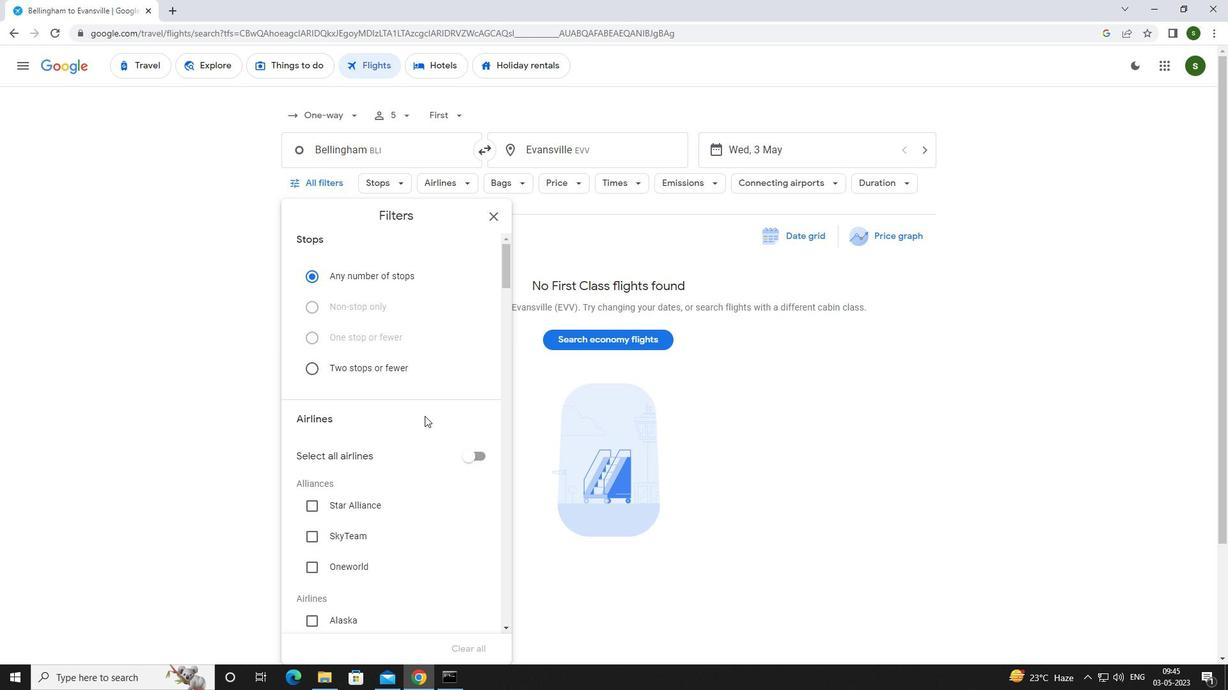 
Action: Mouse scrolled (424, 412) with delta (0, 0)
Screenshot: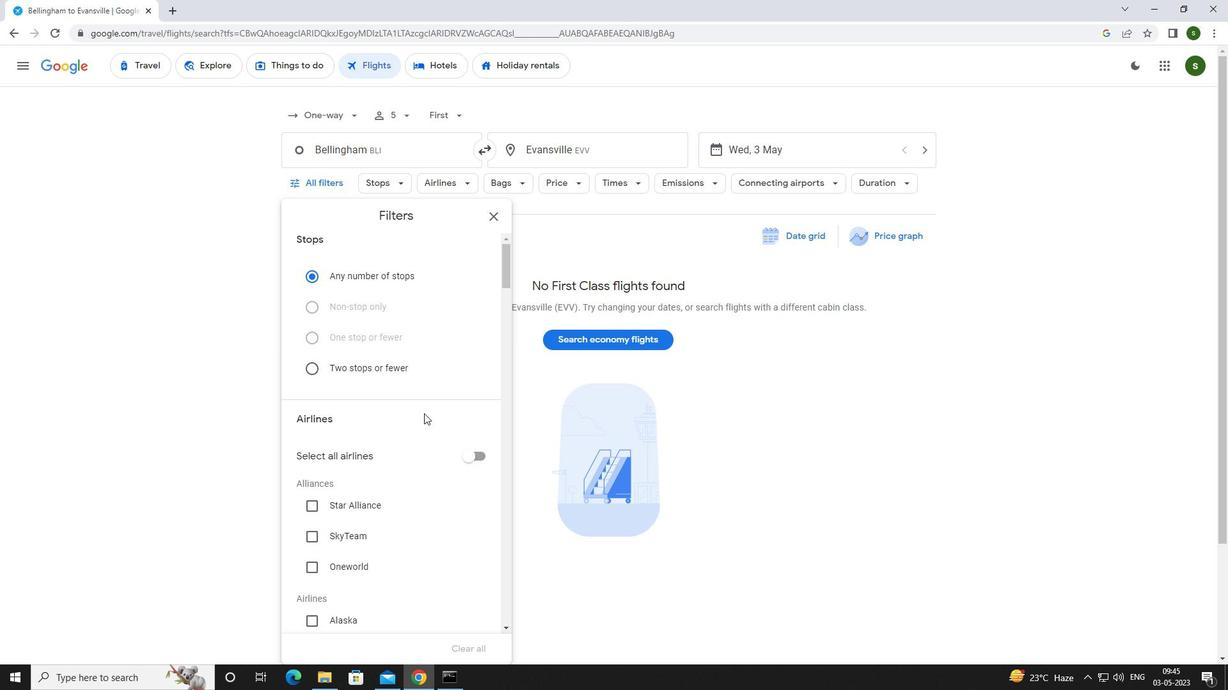 
Action: Mouse moved to (354, 522)
Screenshot: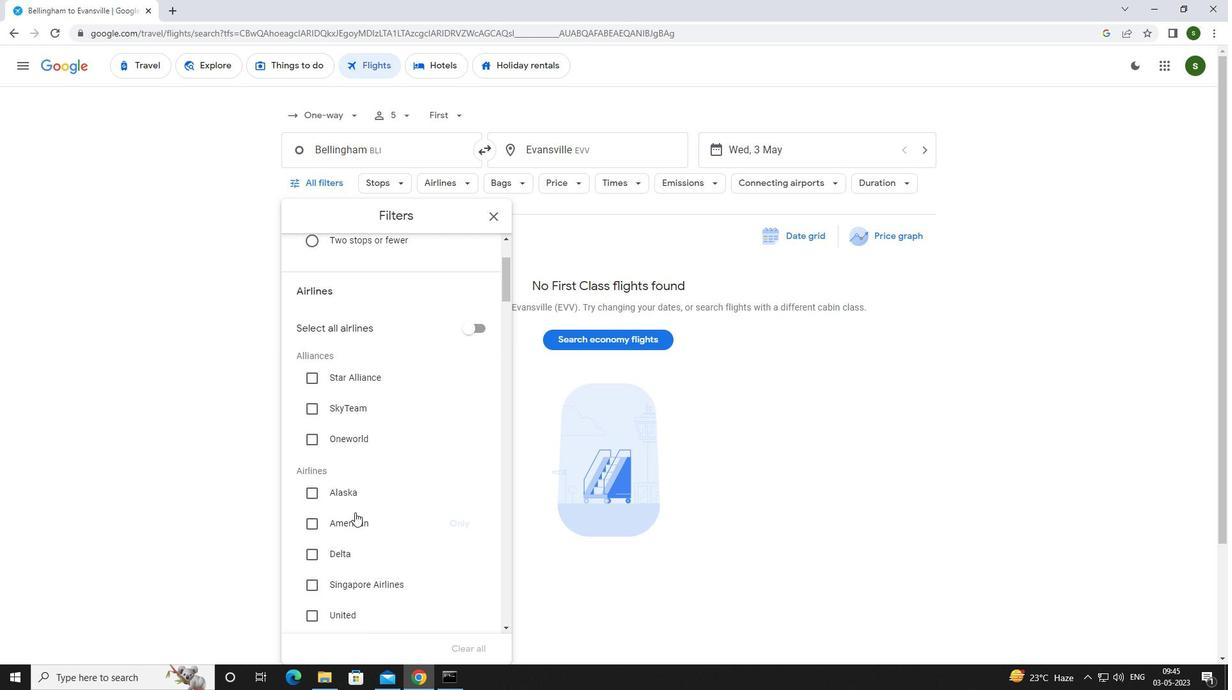 
Action: Mouse pressed left at (354, 522)
Screenshot: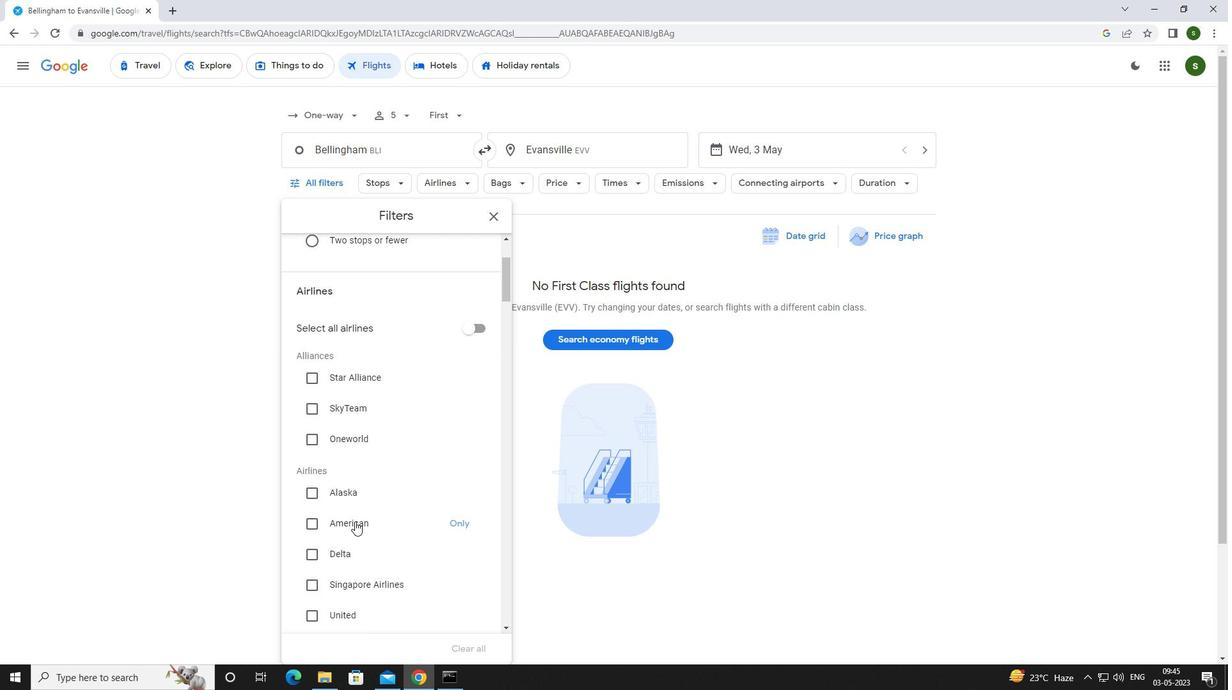 
Action: Mouse moved to (432, 463)
Screenshot: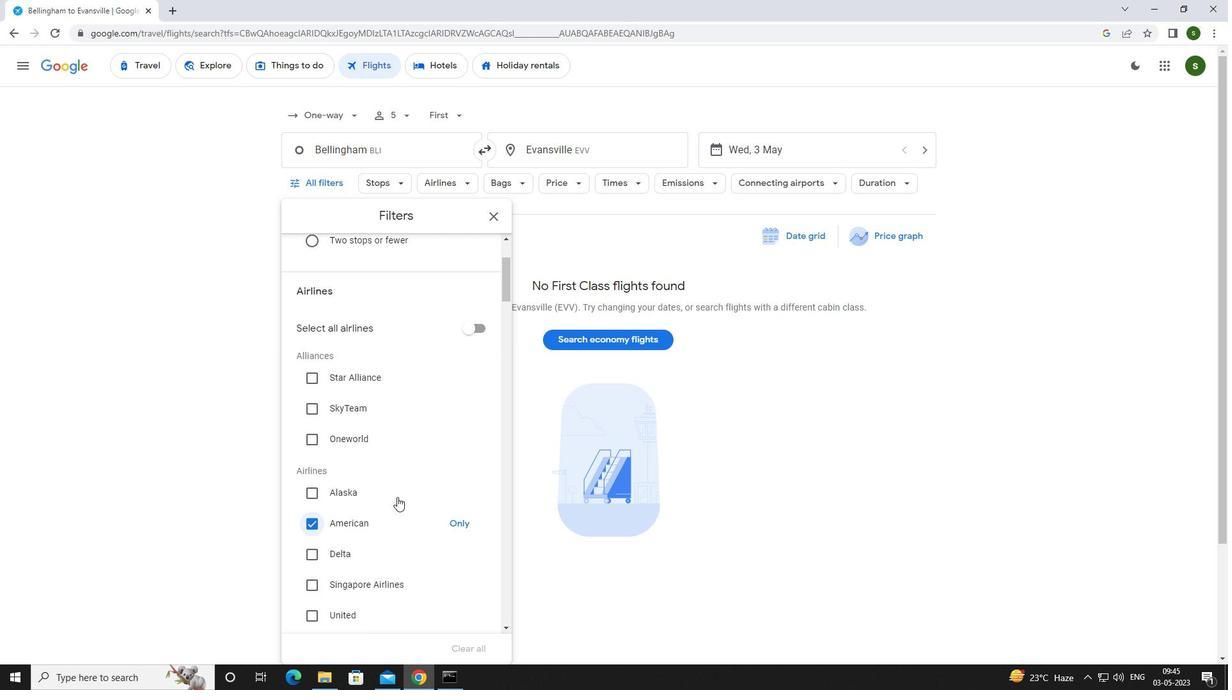 
Action: Mouse scrolled (432, 463) with delta (0, 0)
Screenshot: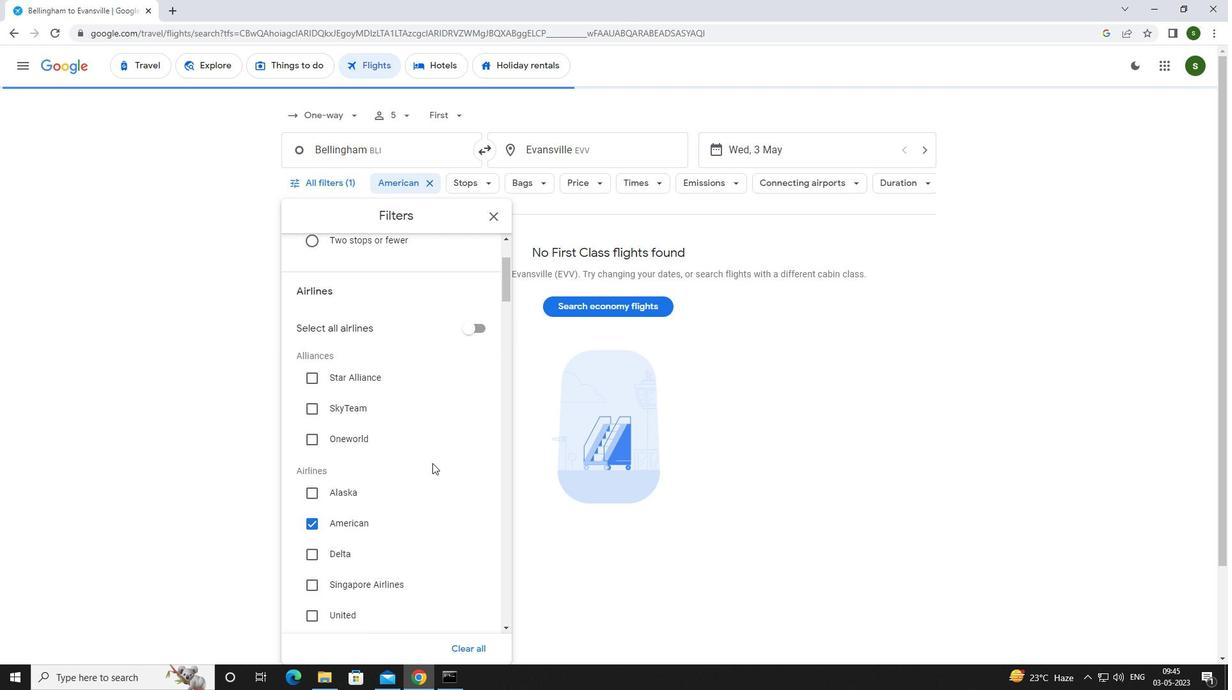 
Action: Mouse scrolled (432, 463) with delta (0, 0)
Screenshot: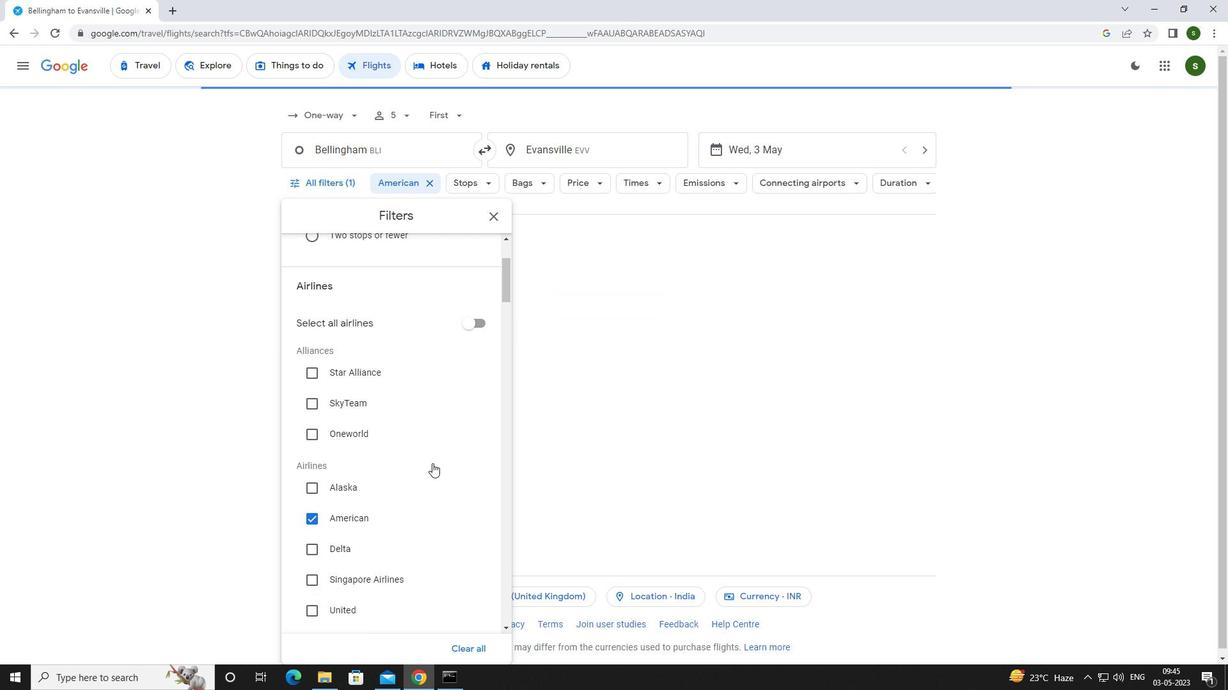 
Action: Mouse scrolled (432, 463) with delta (0, 0)
Screenshot: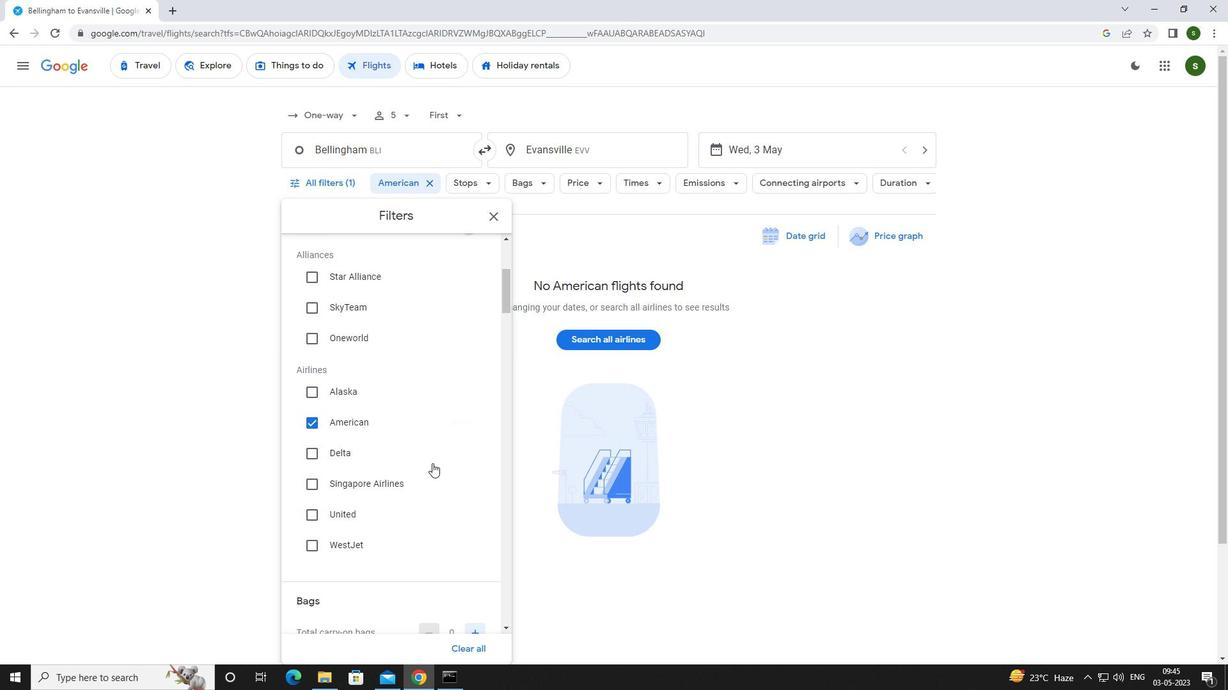 
Action: Mouse scrolled (432, 463) with delta (0, 0)
Screenshot: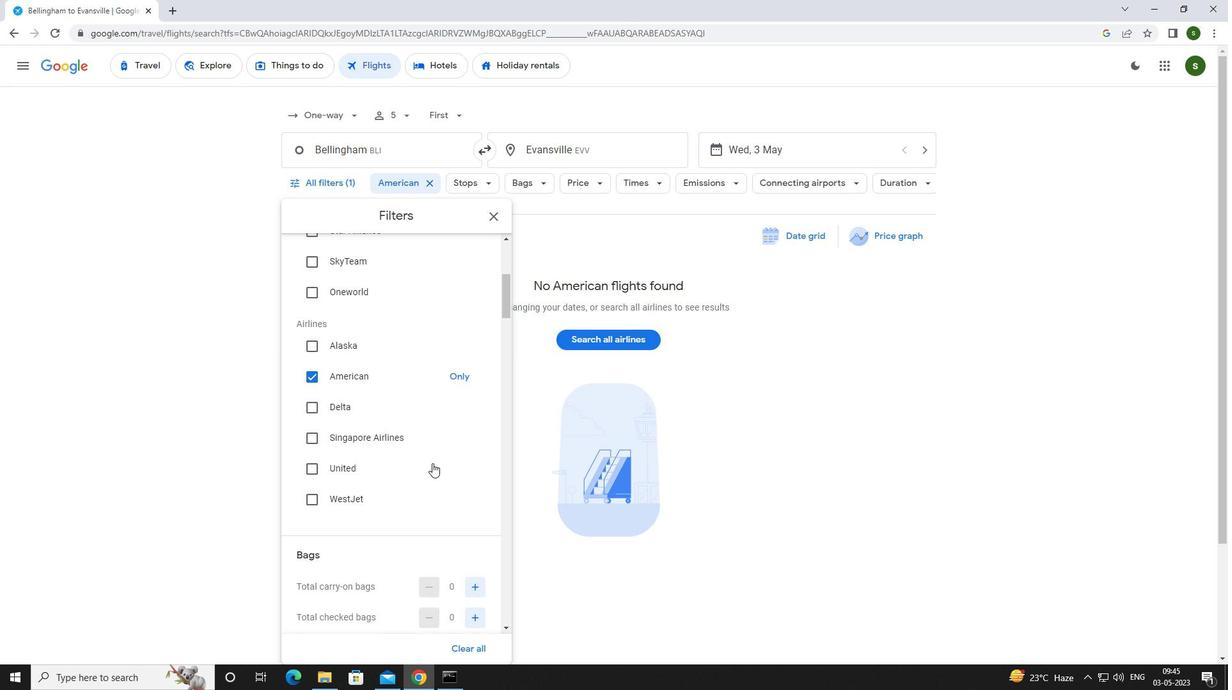
Action: Mouse moved to (474, 477)
Screenshot: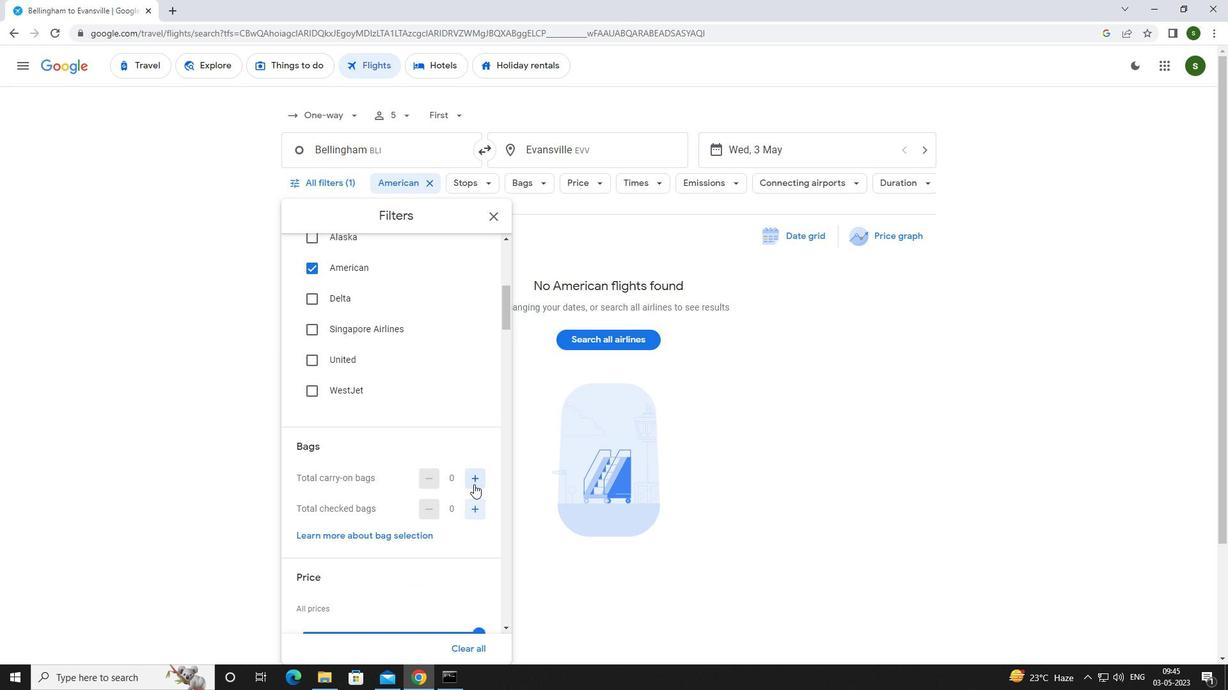 
Action: Mouse pressed left at (474, 477)
Screenshot: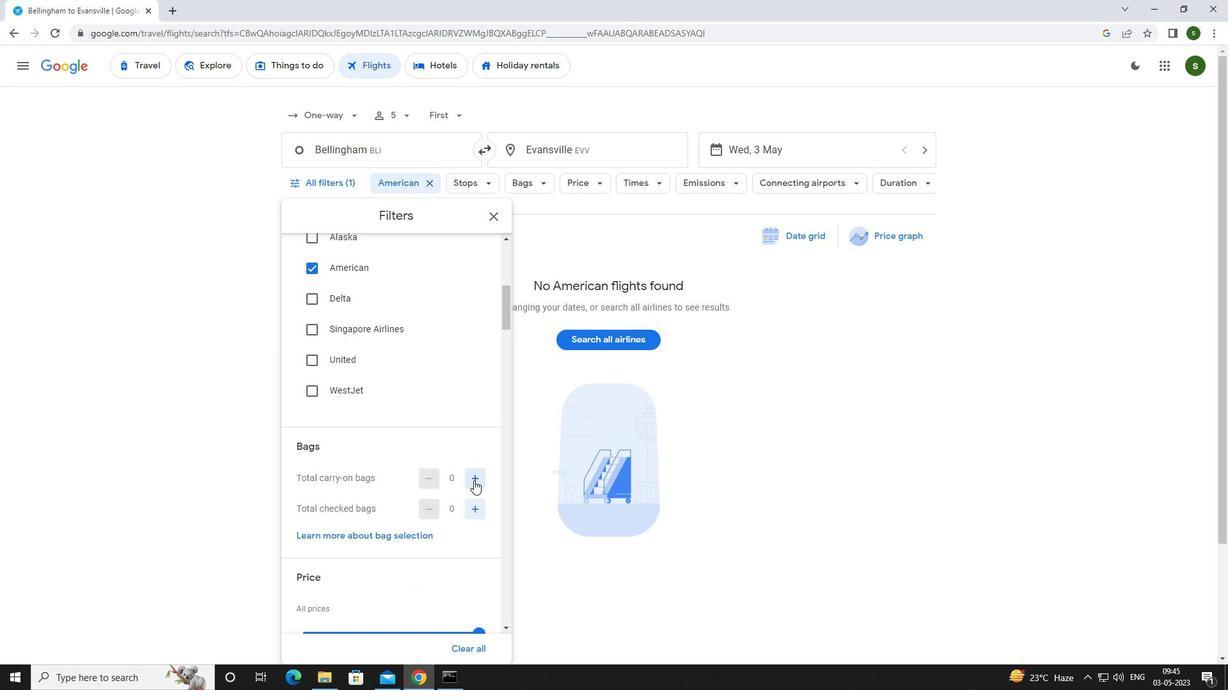 
Action: Mouse moved to (477, 508)
Screenshot: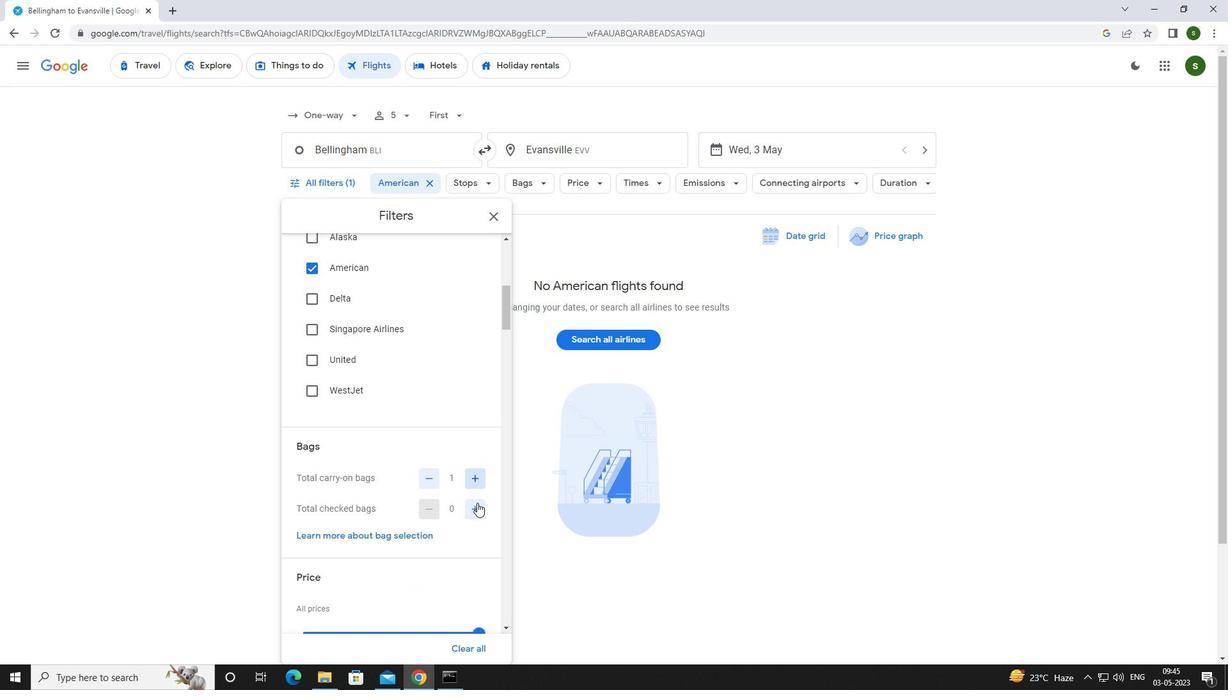 
Action: Mouse pressed left at (477, 508)
Screenshot: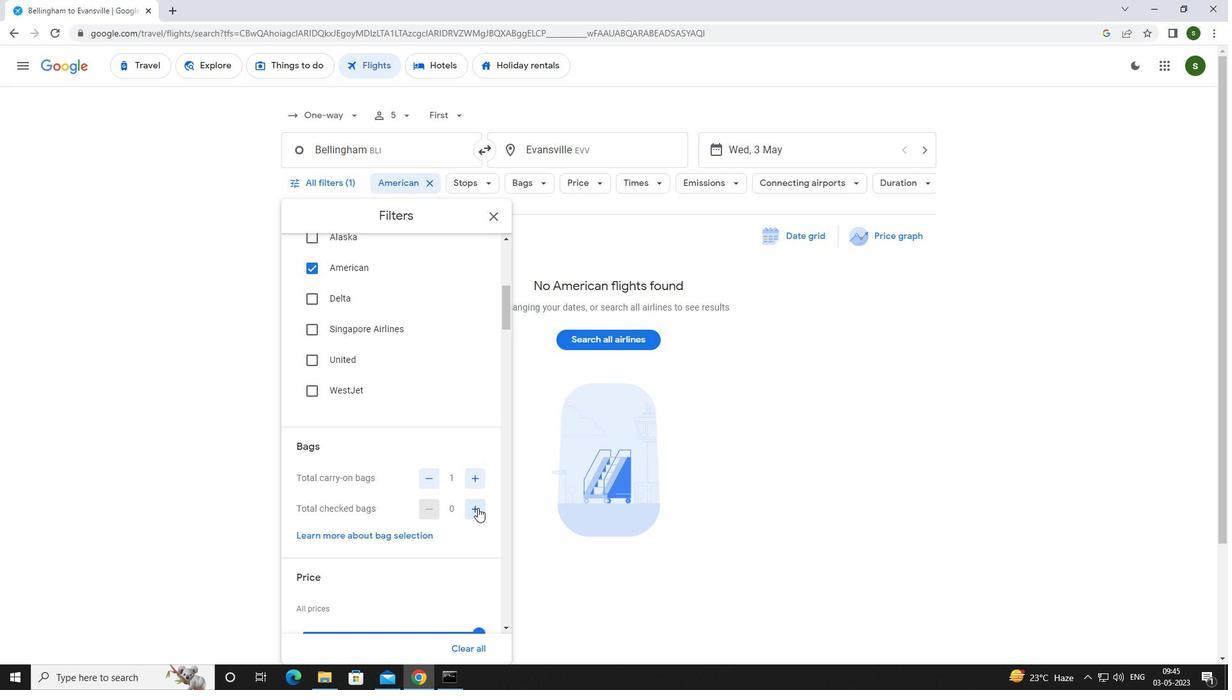
Action: Mouse pressed left at (477, 508)
Screenshot: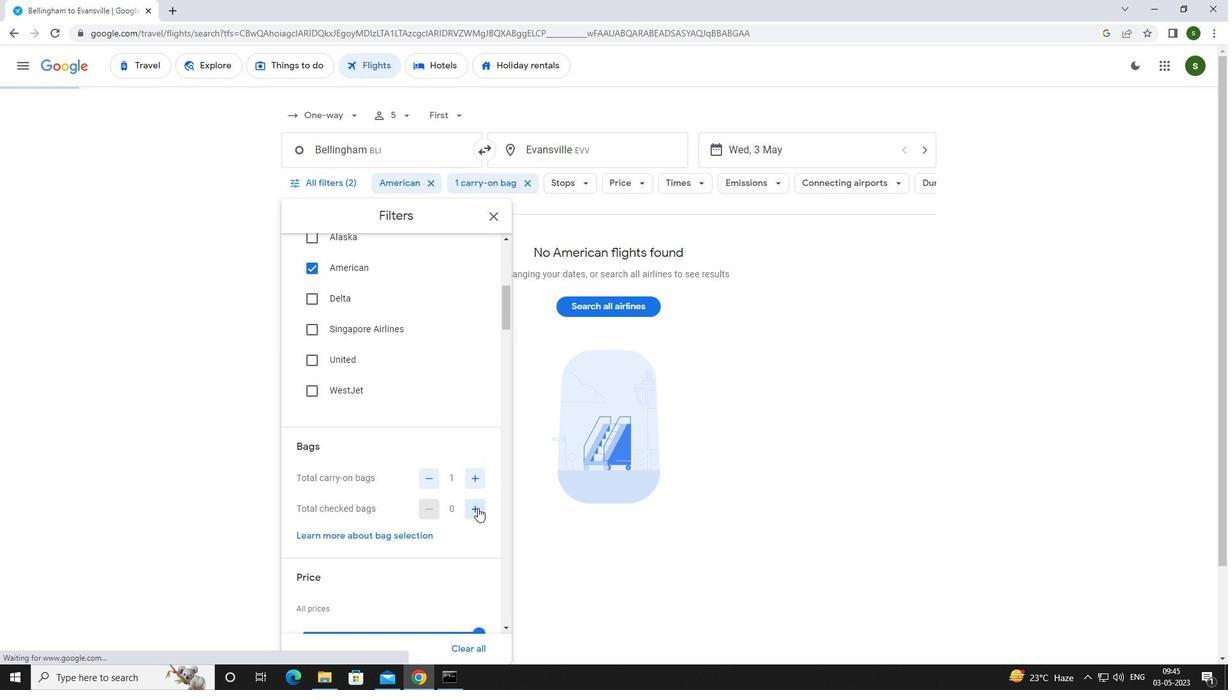 
Action: Mouse pressed left at (477, 508)
Screenshot: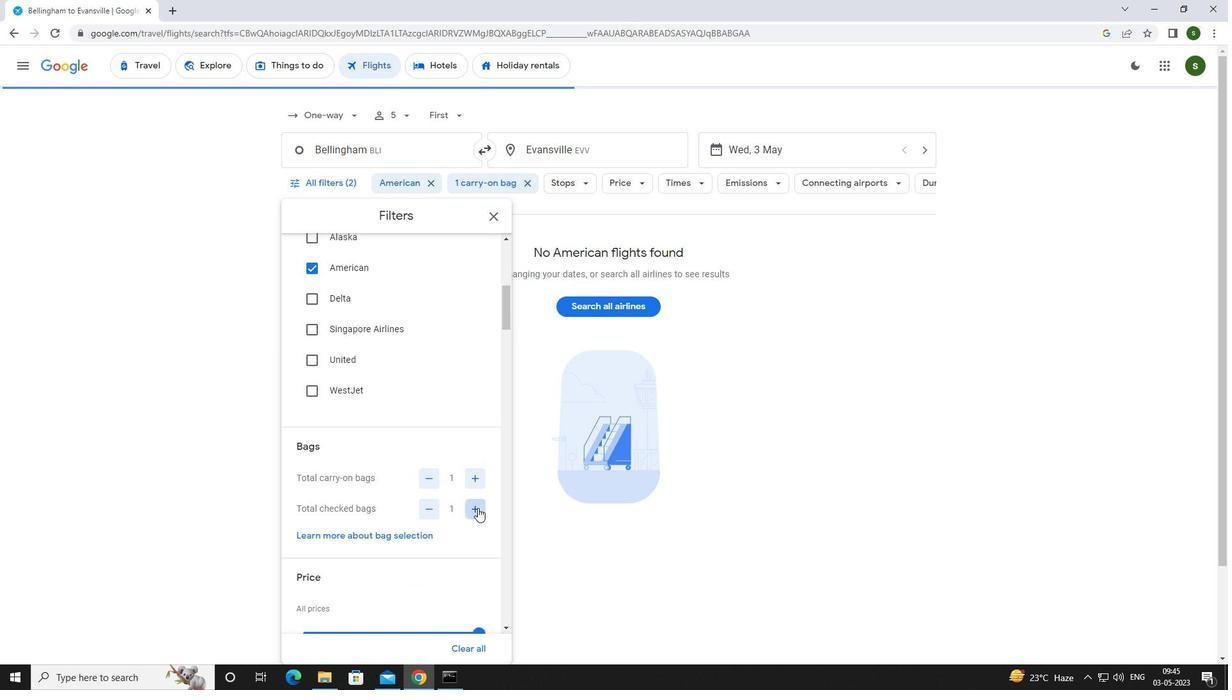 
Action: Mouse pressed left at (477, 508)
Screenshot: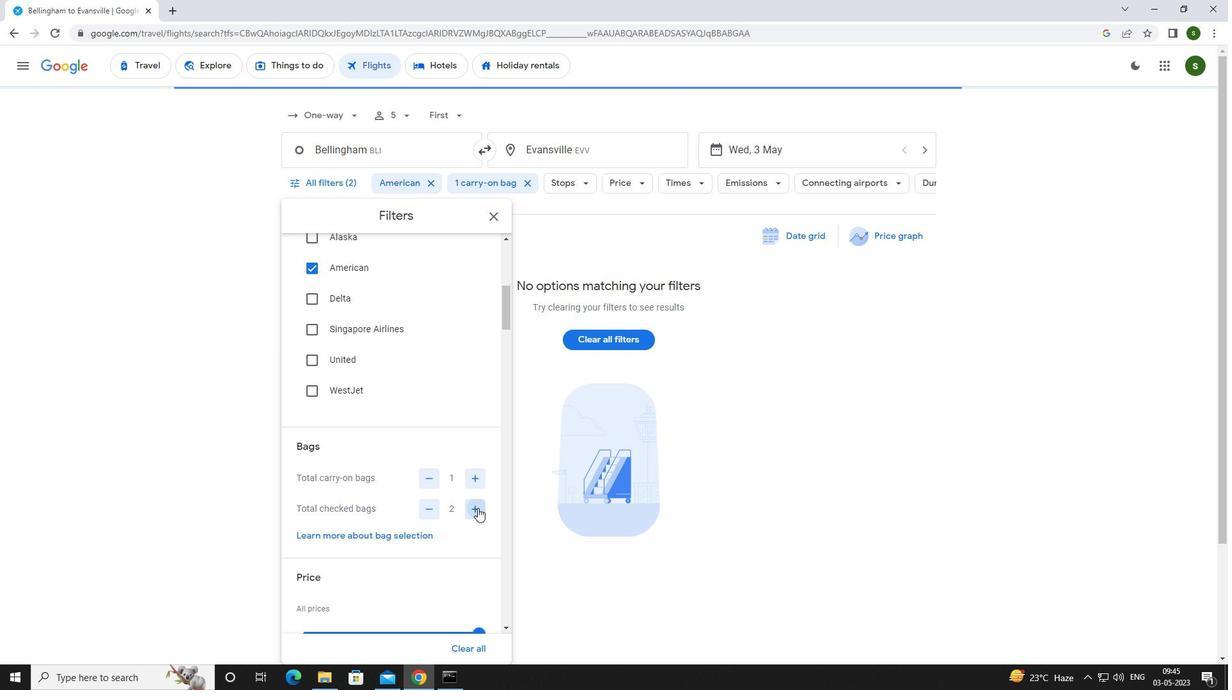 
Action: Mouse pressed left at (477, 508)
Screenshot: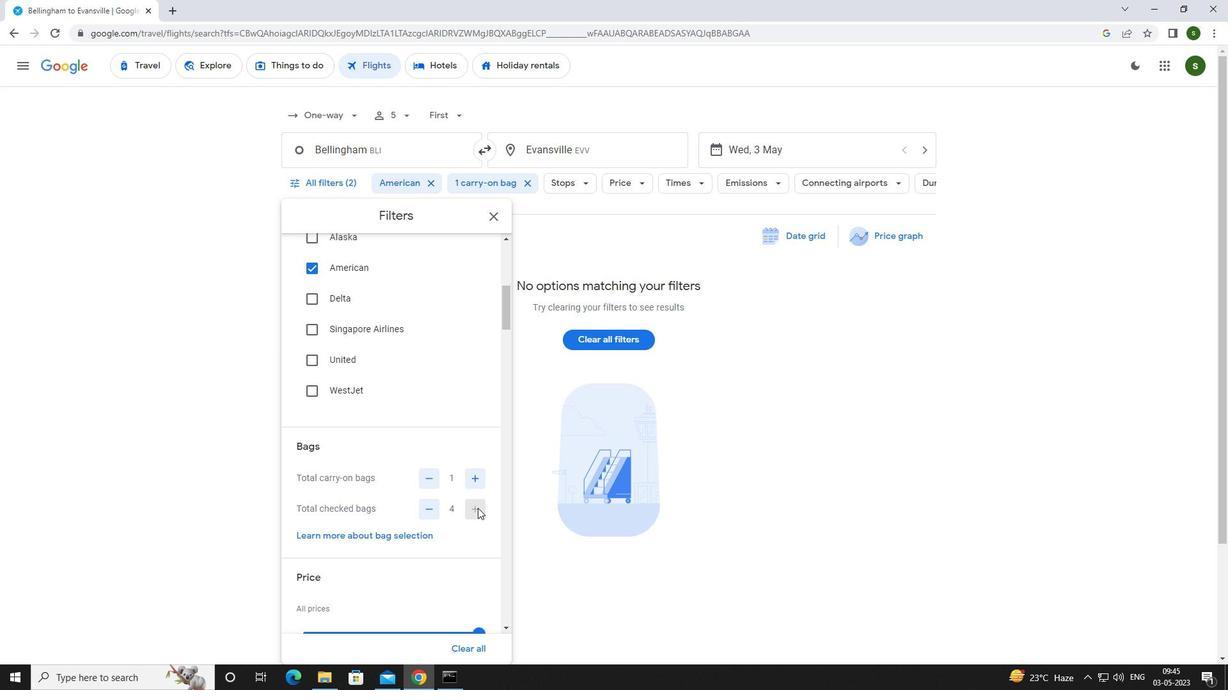 
Action: Mouse scrolled (477, 507) with delta (0, 0)
Screenshot: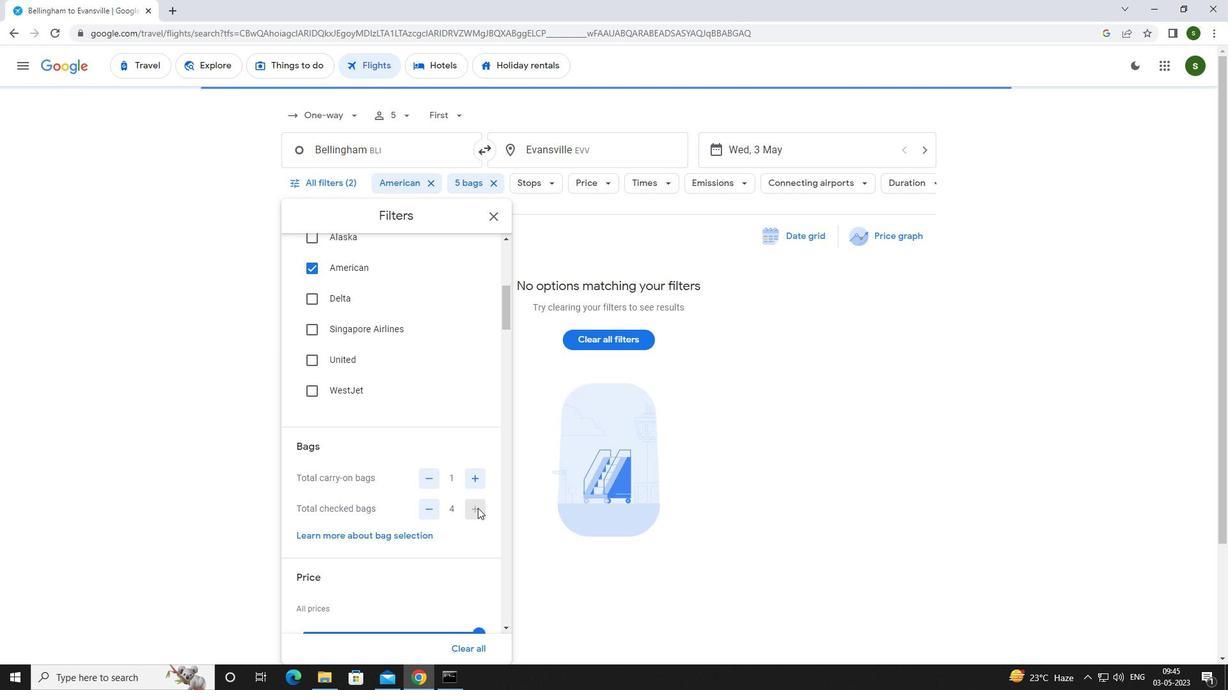 
Action: Mouse scrolled (477, 507) with delta (0, 0)
Screenshot: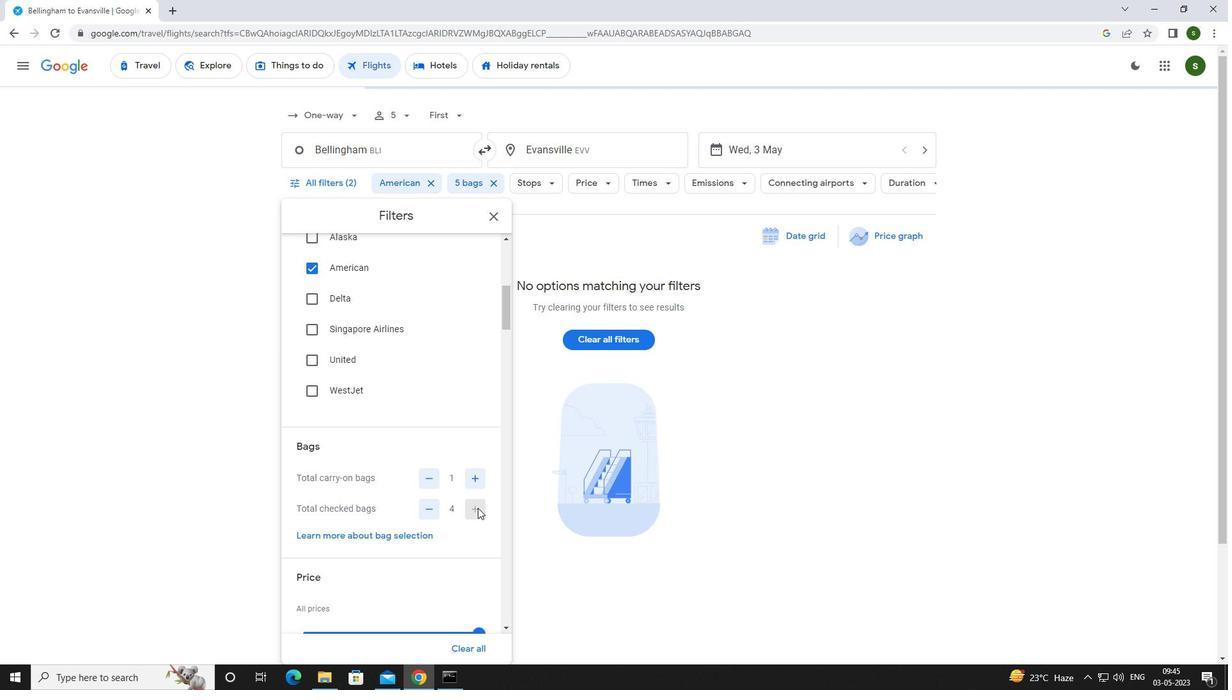 
Action: Mouse moved to (477, 505)
Screenshot: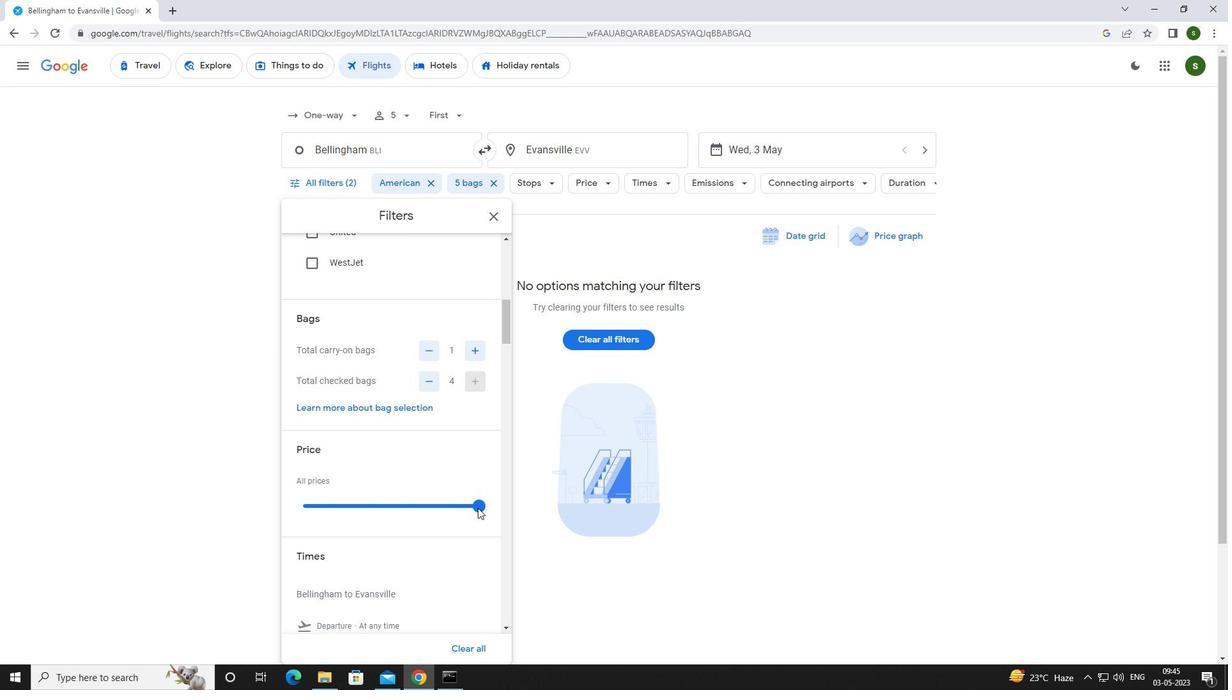 
Action: Mouse pressed left at (477, 505)
Screenshot: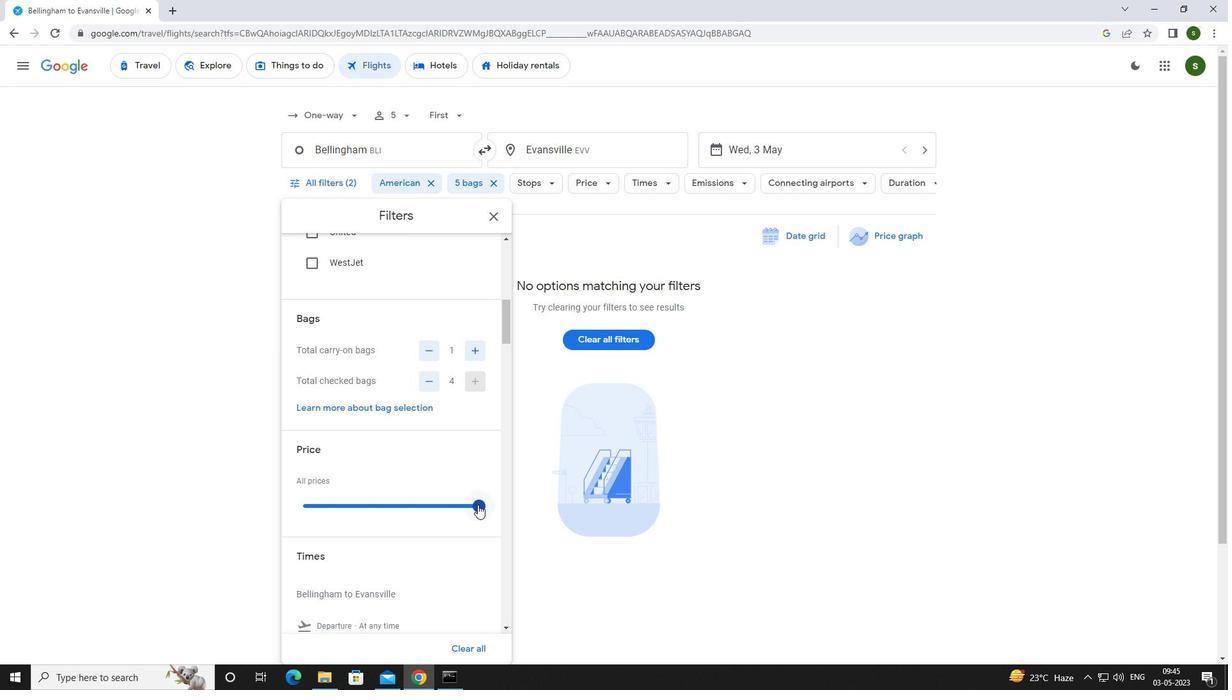 
Action: Mouse scrolled (477, 504) with delta (0, 0)
Screenshot: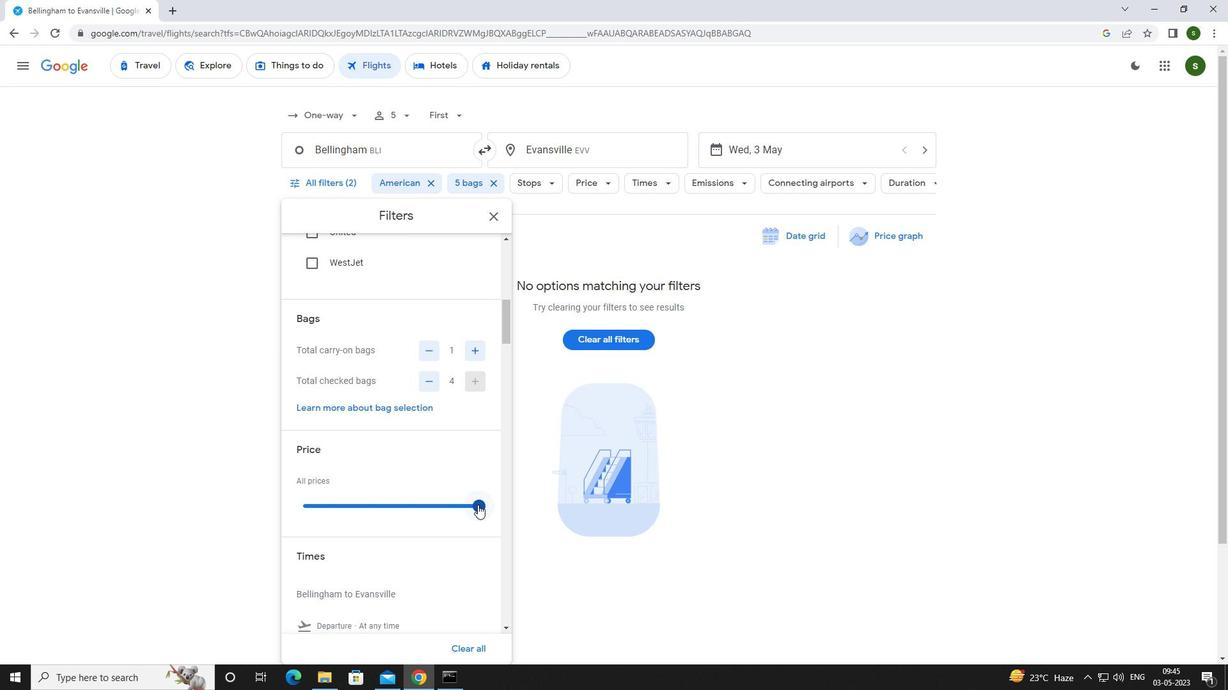 
Action: Mouse moved to (301, 587)
Screenshot: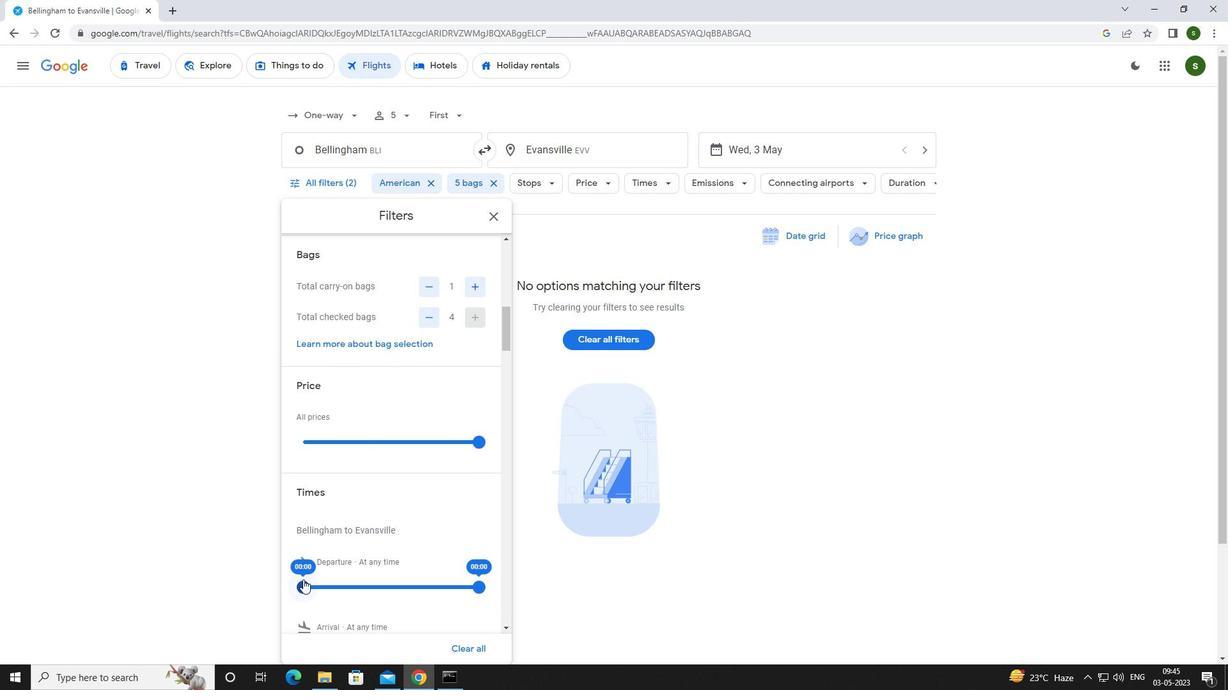 
Action: Mouse pressed left at (301, 587)
Screenshot: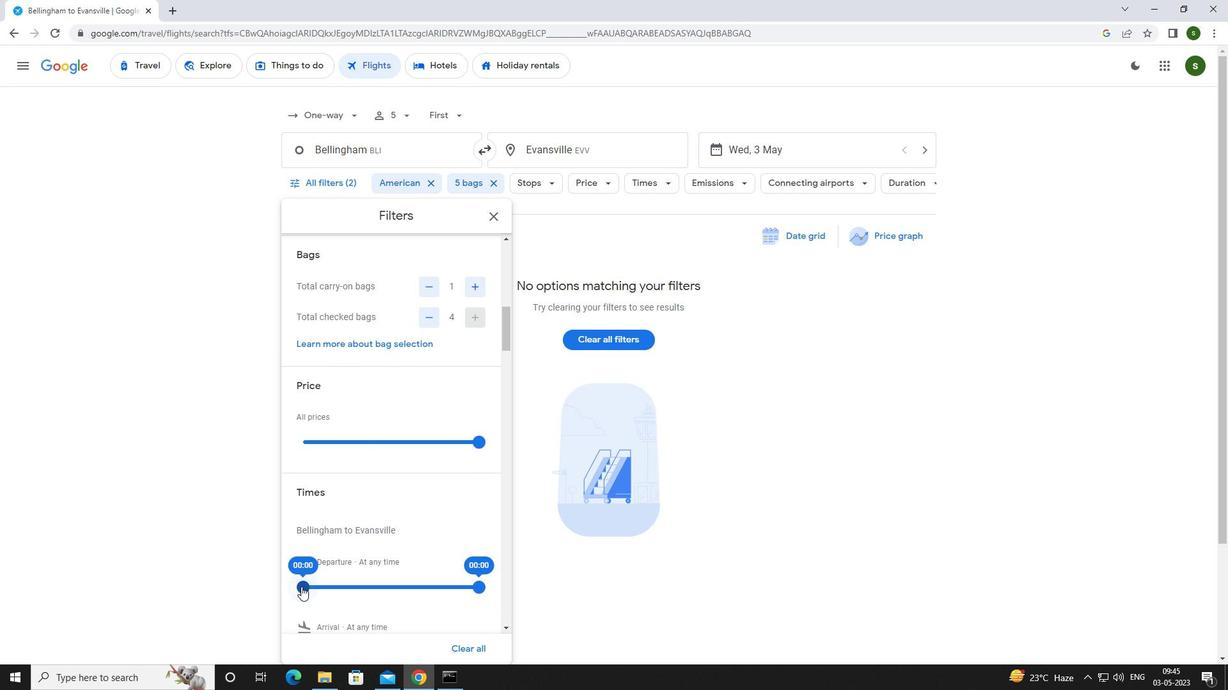 
Action: Mouse moved to (700, 522)
Screenshot: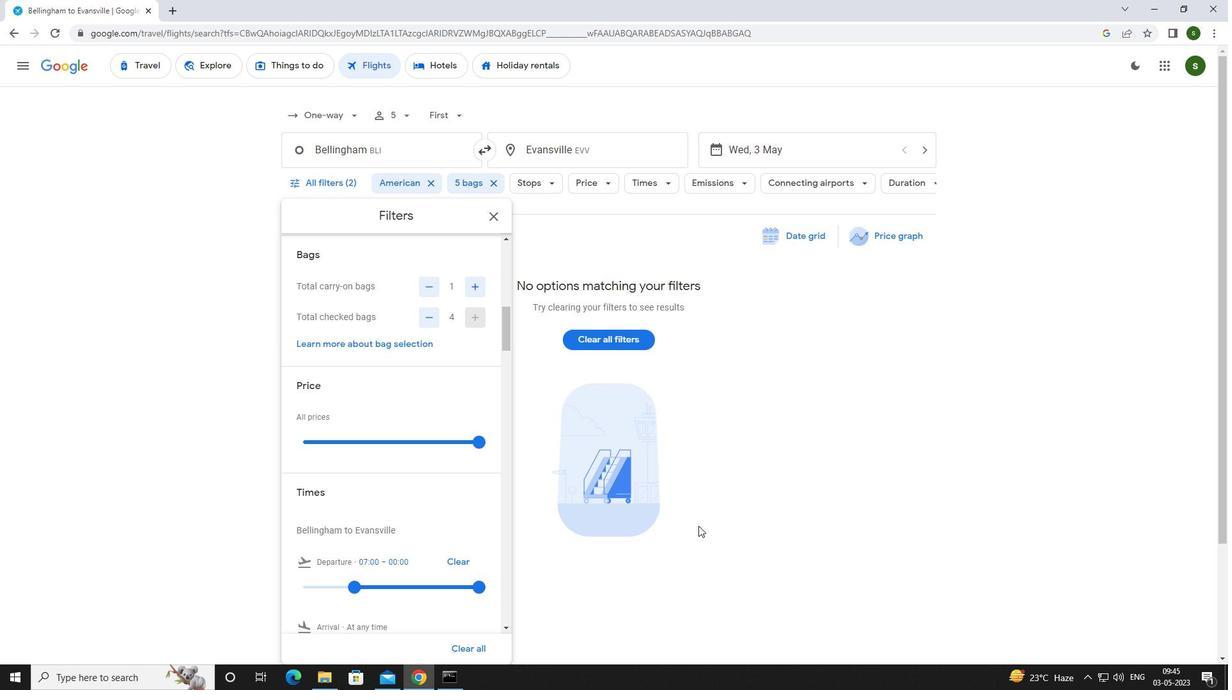 
Action: Mouse pressed left at (700, 522)
Screenshot: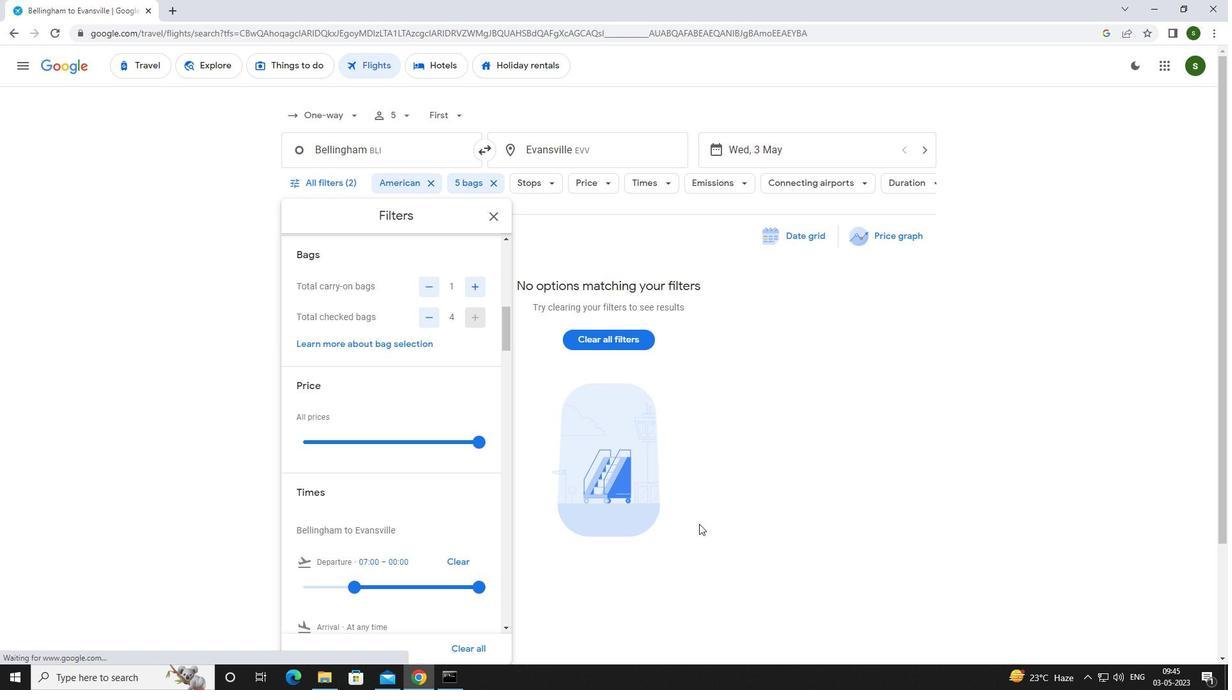 
